 Task: Add Sprouts Organic Garlic Salt to the cart.
Action: Mouse moved to (17, 99)
Screenshot: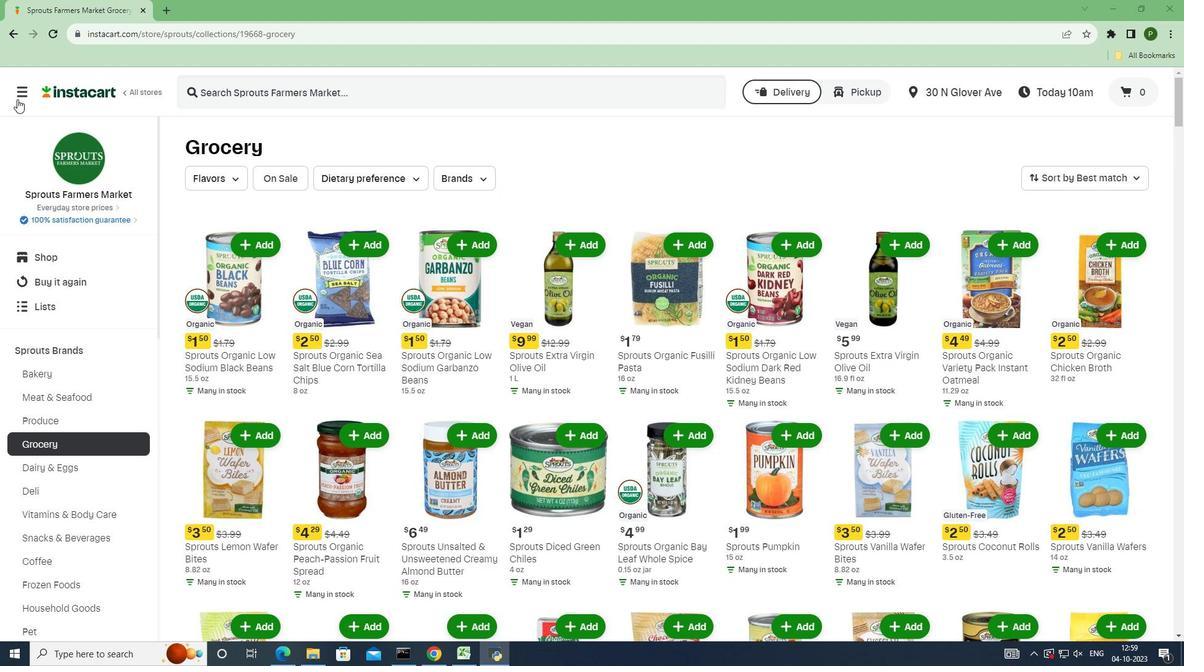 
Action: Mouse pressed left at (17, 99)
Screenshot: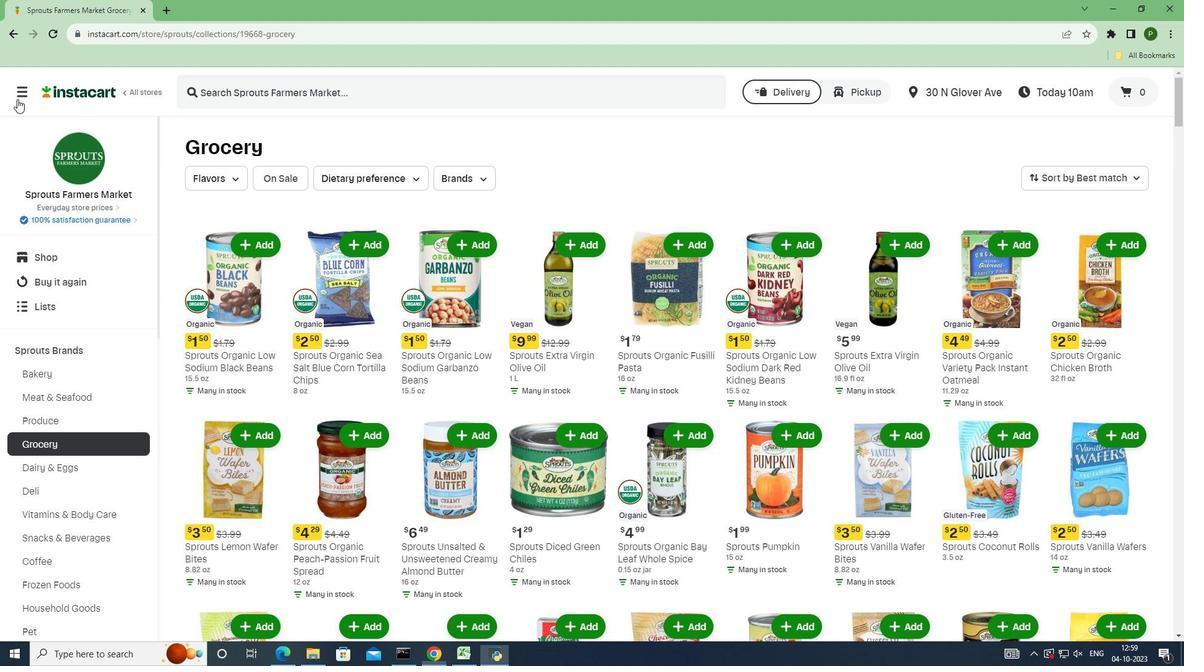 
Action: Mouse moved to (32, 350)
Screenshot: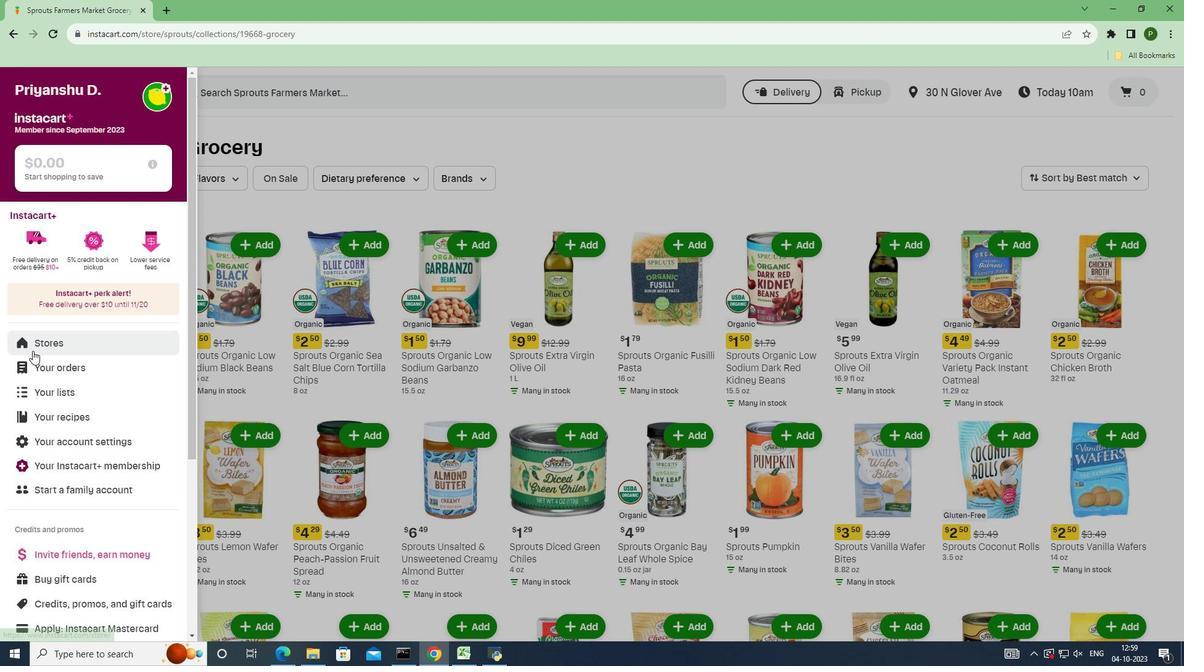 
Action: Mouse pressed left at (32, 350)
Screenshot: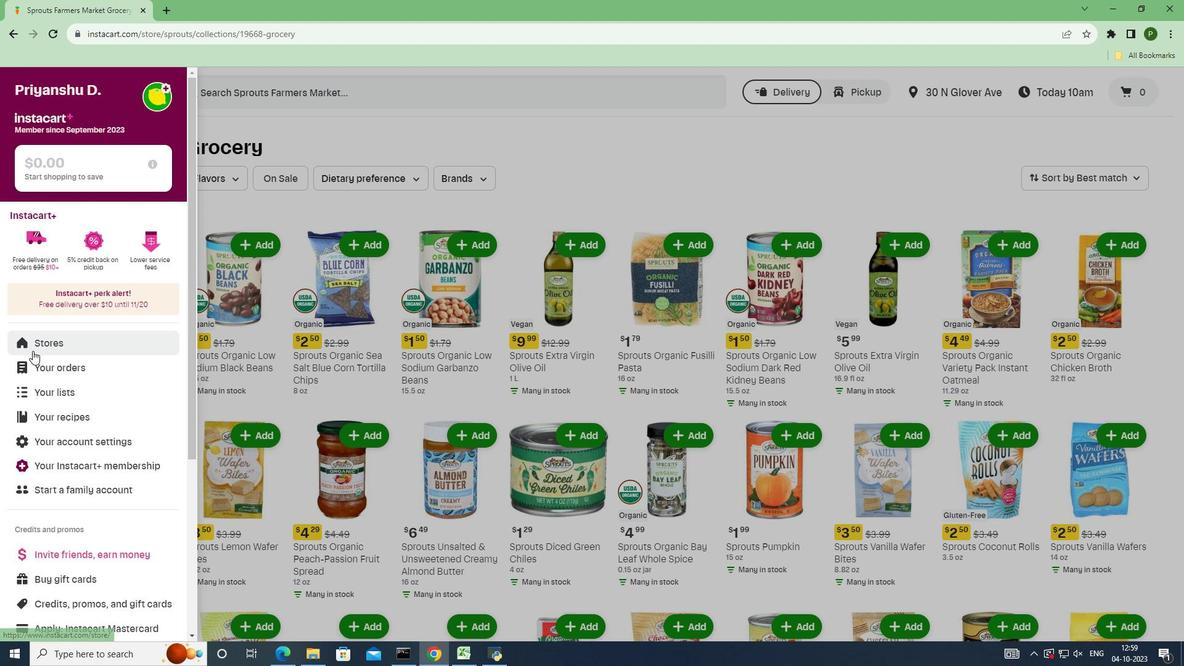 
Action: Mouse moved to (289, 146)
Screenshot: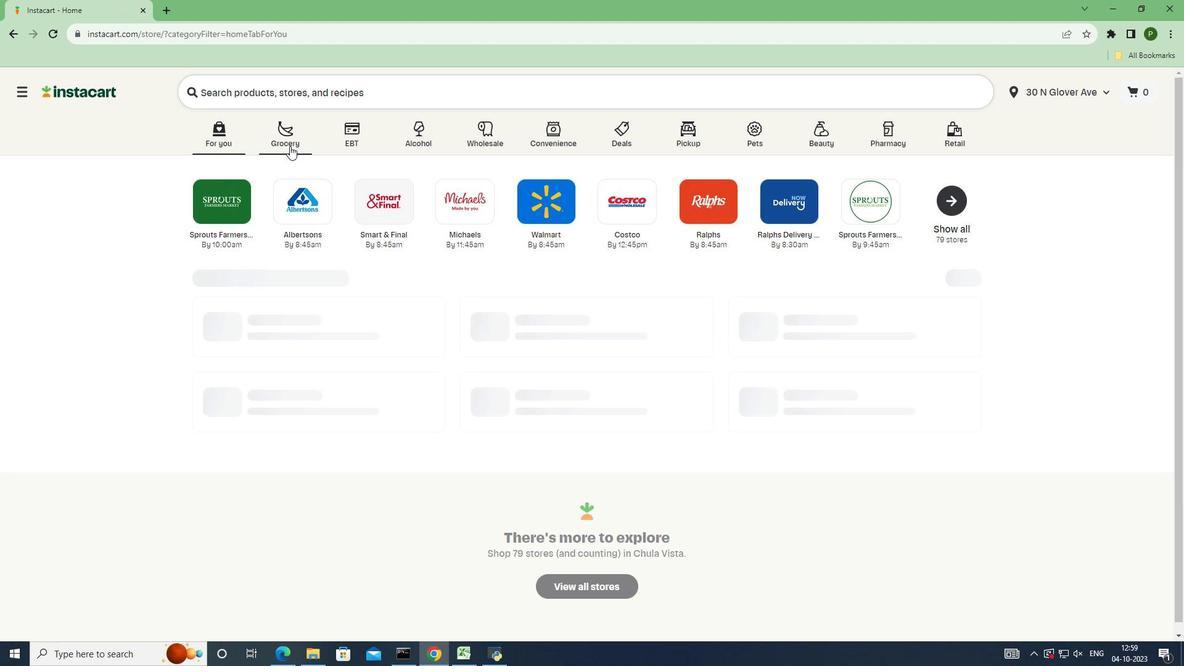 
Action: Mouse pressed left at (289, 146)
Screenshot: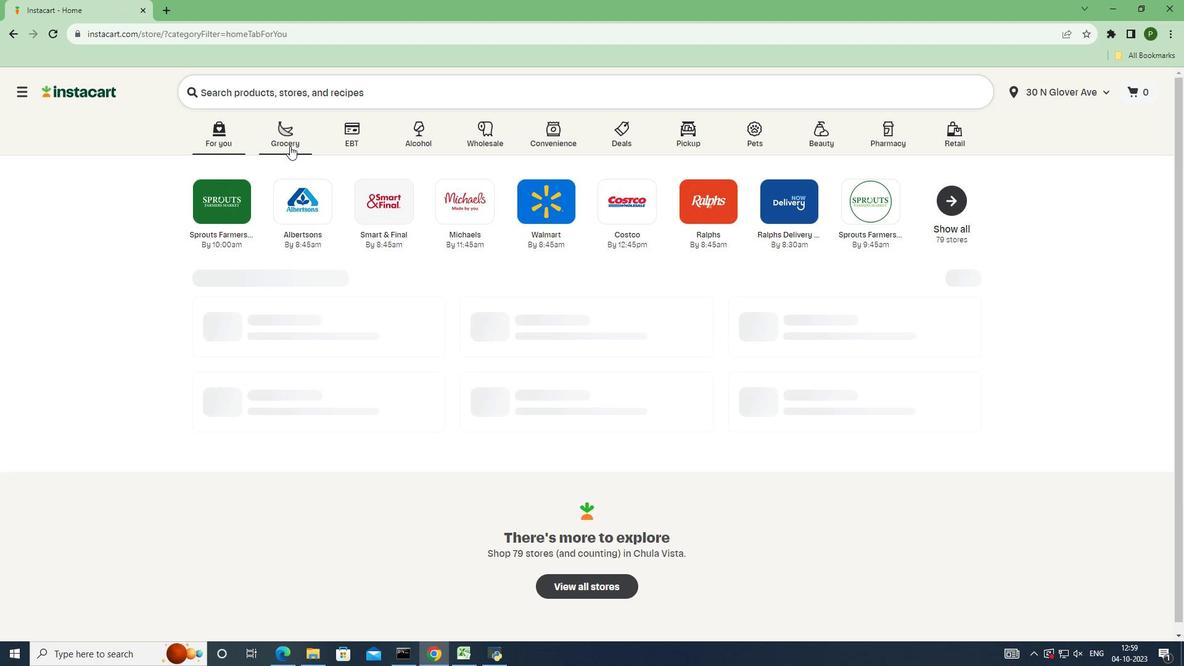 
Action: Mouse moved to (748, 288)
Screenshot: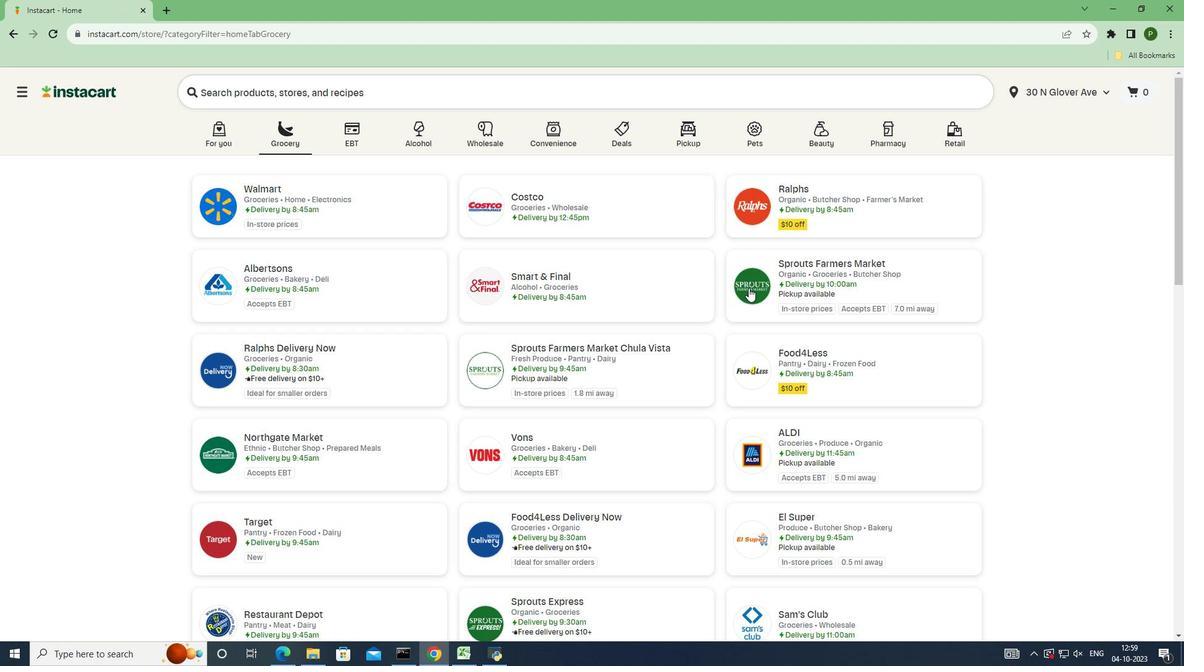
Action: Mouse pressed left at (748, 288)
Screenshot: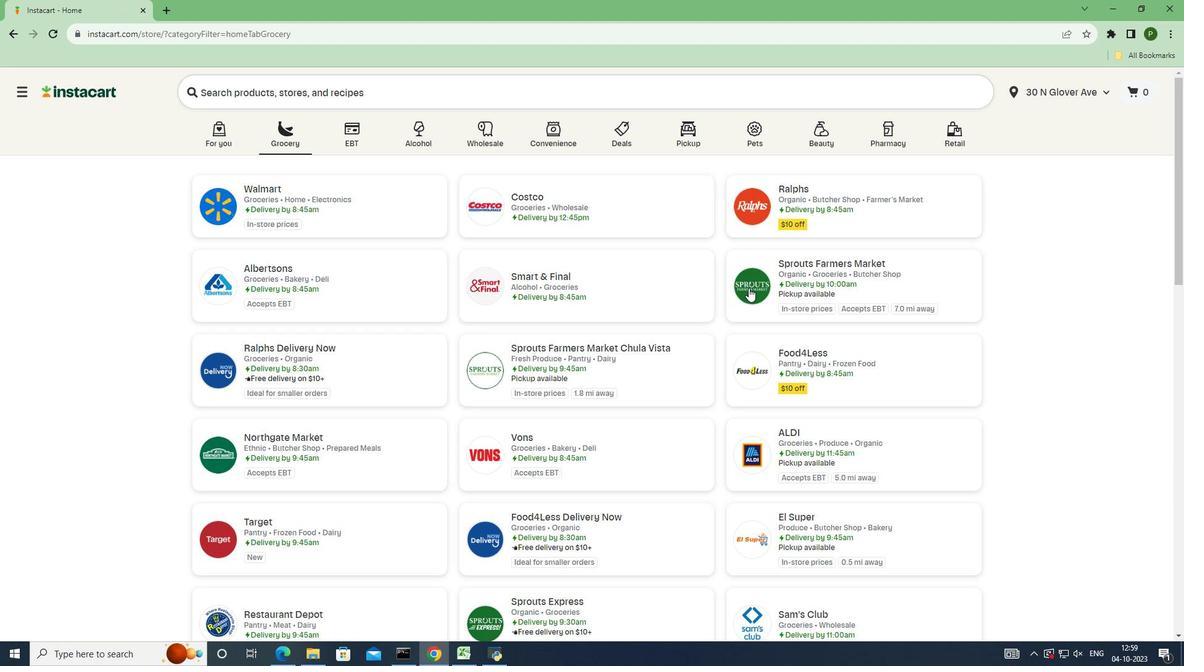 
Action: Mouse moved to (99, 351)
Screenshot: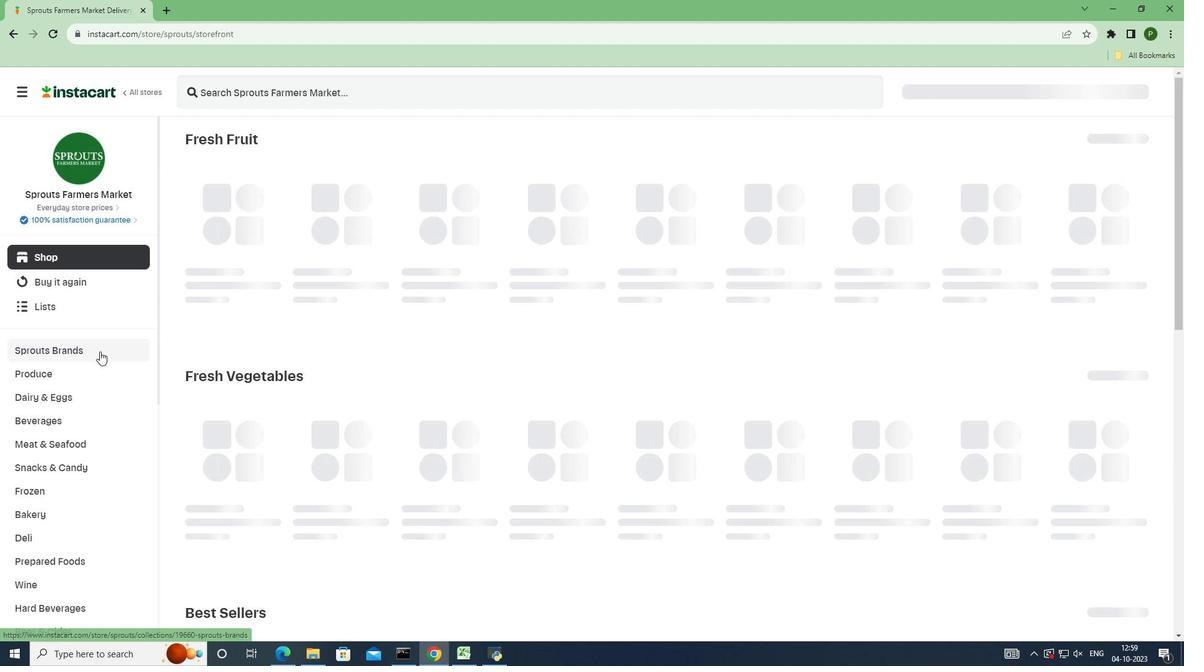 
Action: Mouse pressed left at (99, 351)
Screenshot: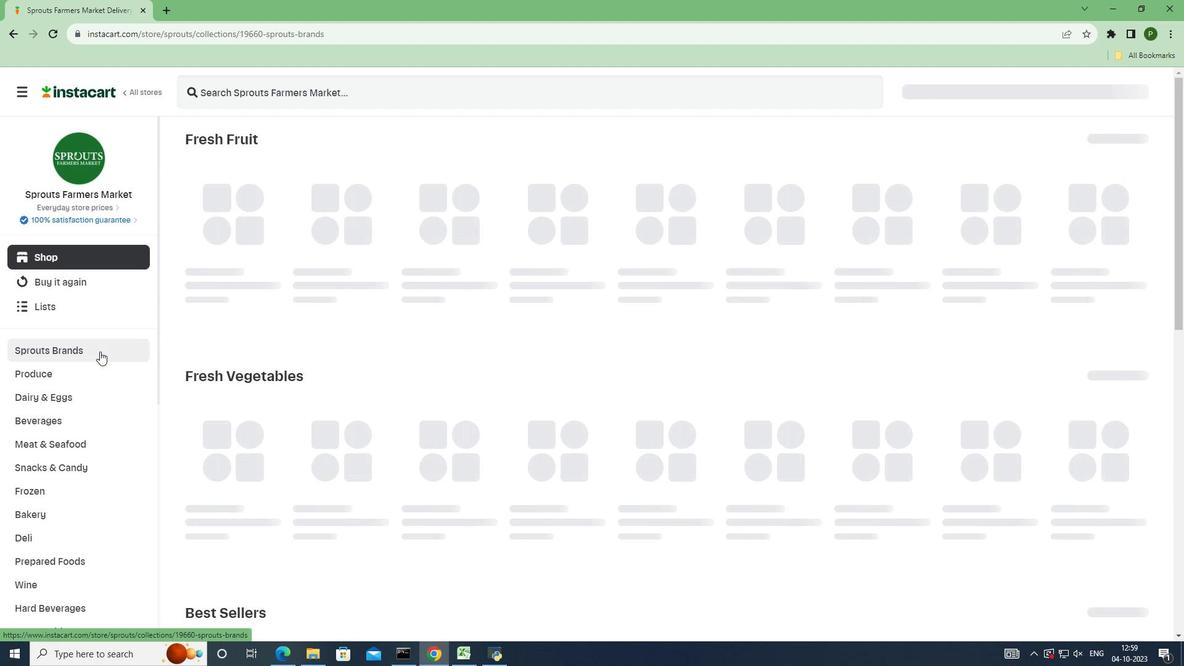 
Action: Mouse moved to (70, 442)
Screenshot: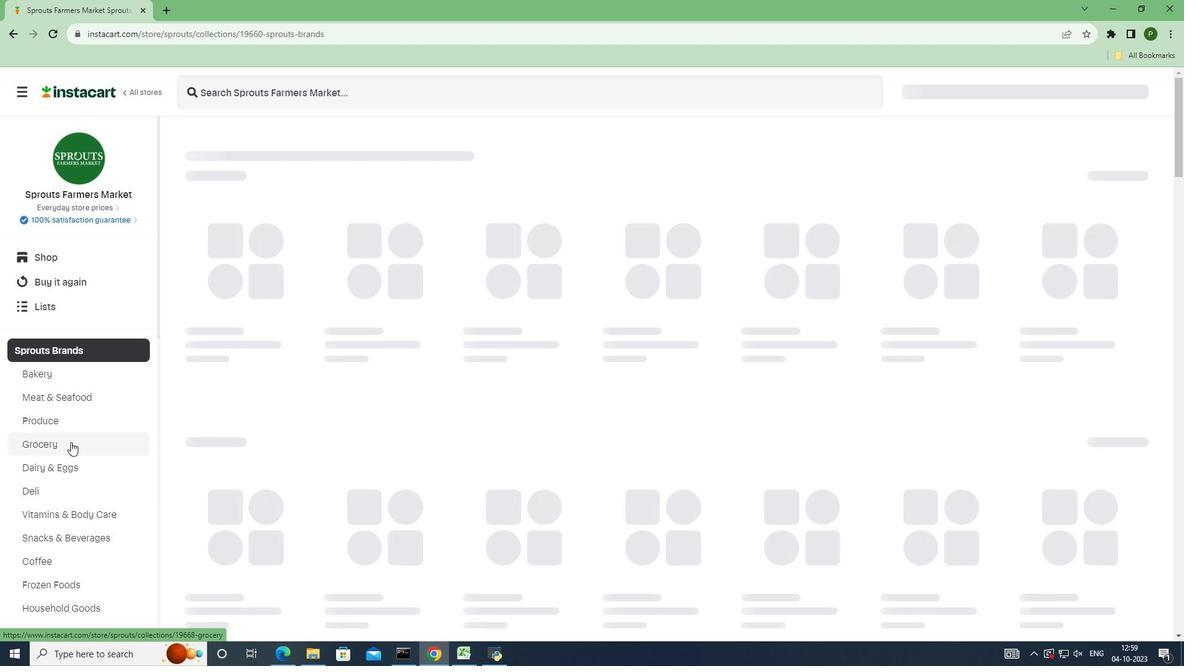 
Action: Mouse pressed left at (70, 442)
Screenshot: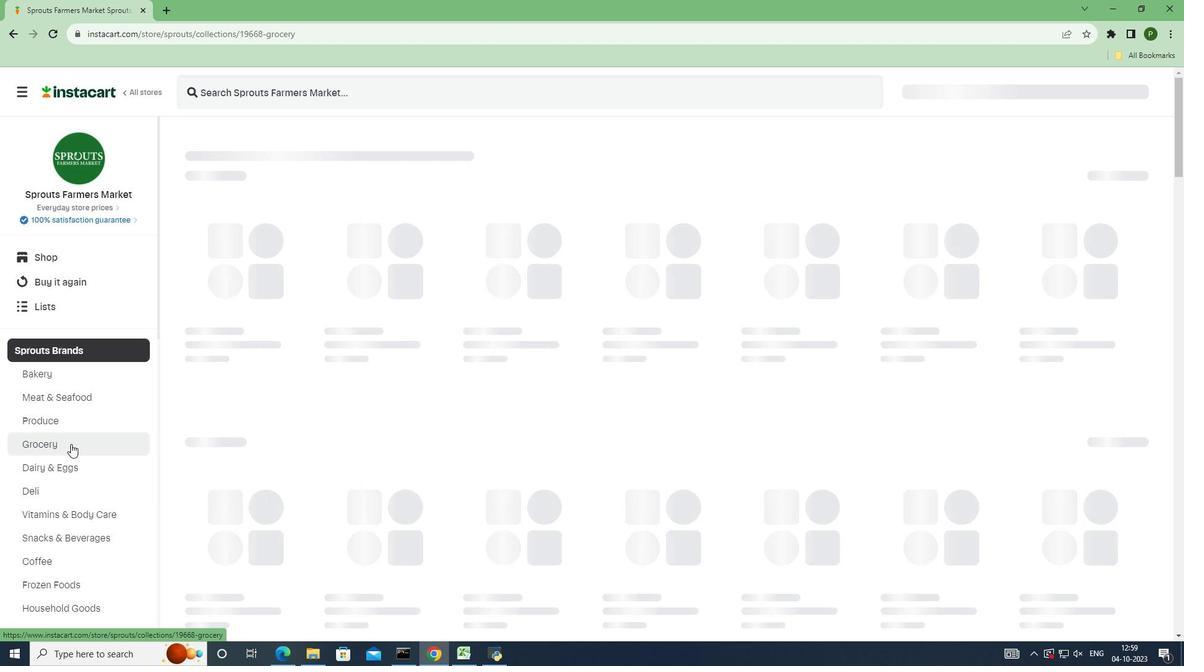 
Action: Mouse moved to (406, 420)
Screenshot: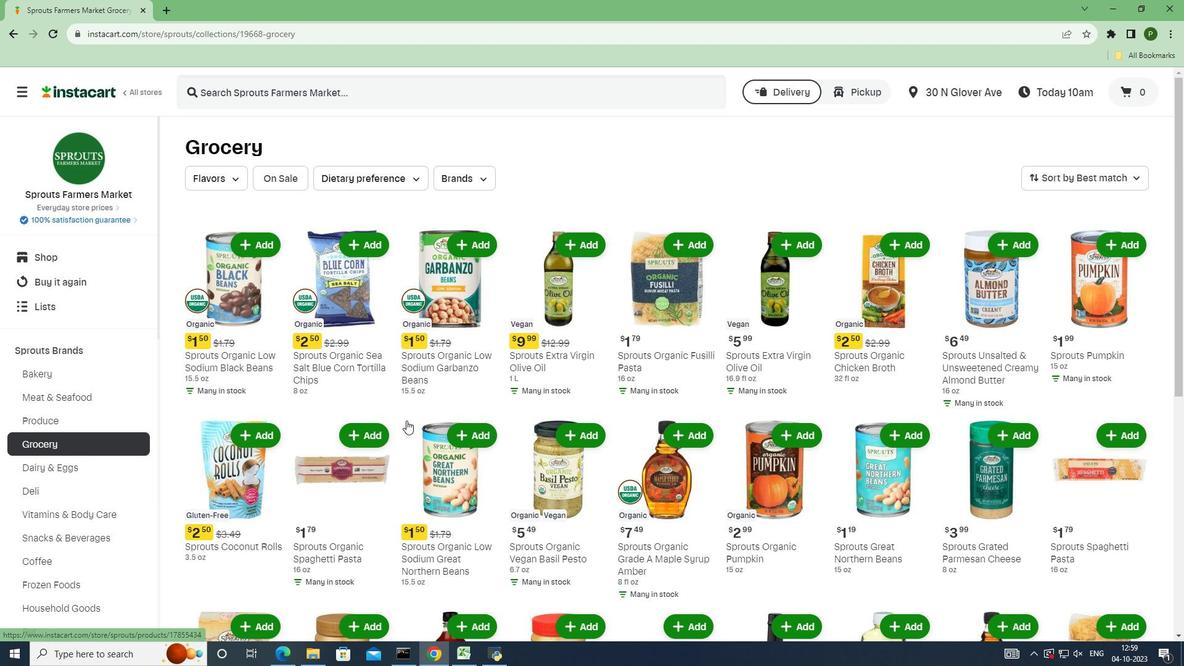 
Action: Mouse scrolled (406, 420) with delta (0, 0)
Screenshot: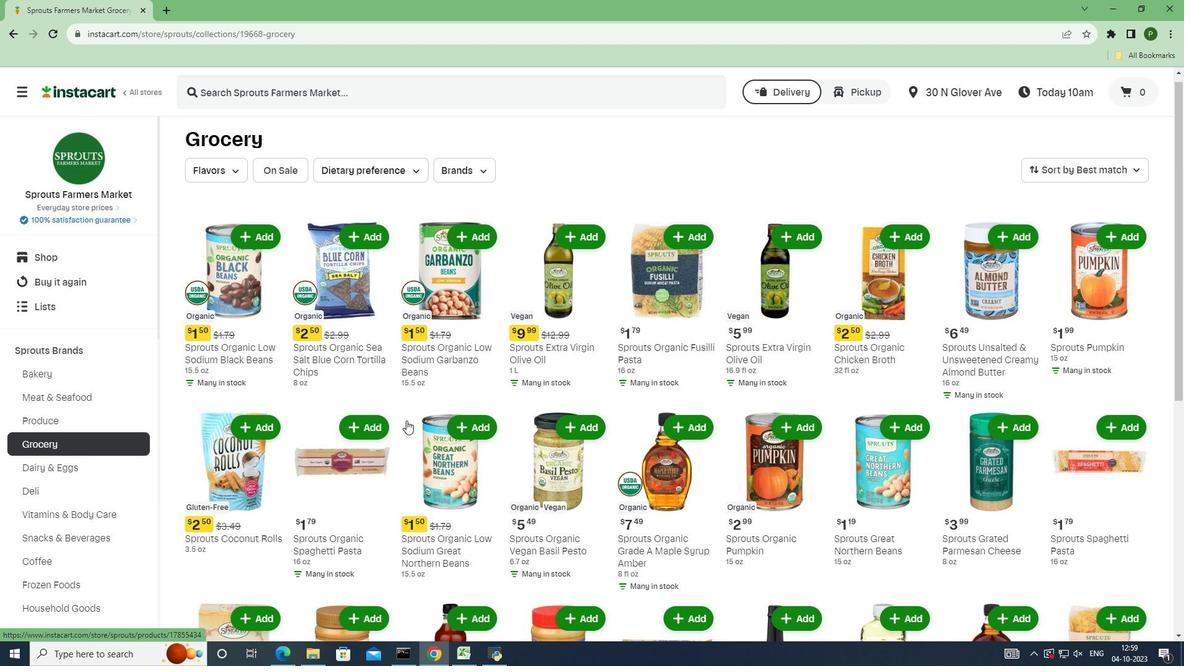 
Action: Mouse scrolled (406, 420) with delta (0, 0)
Screenshot: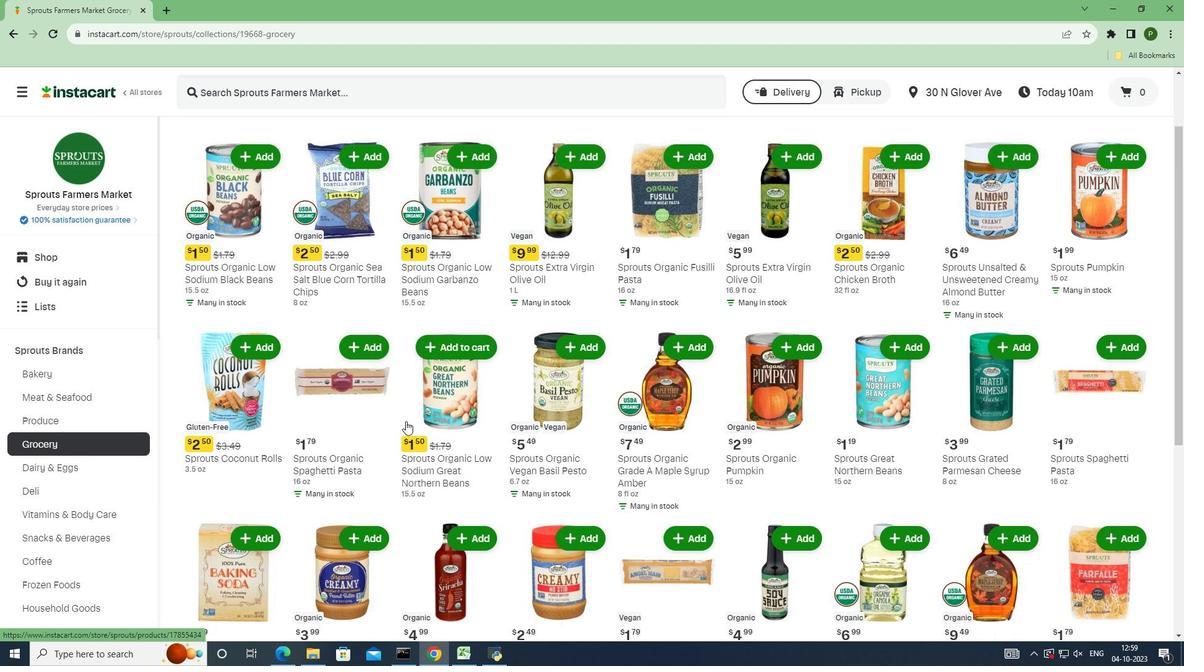 
Action: Mouse moved to (397, 420)
Screenshot: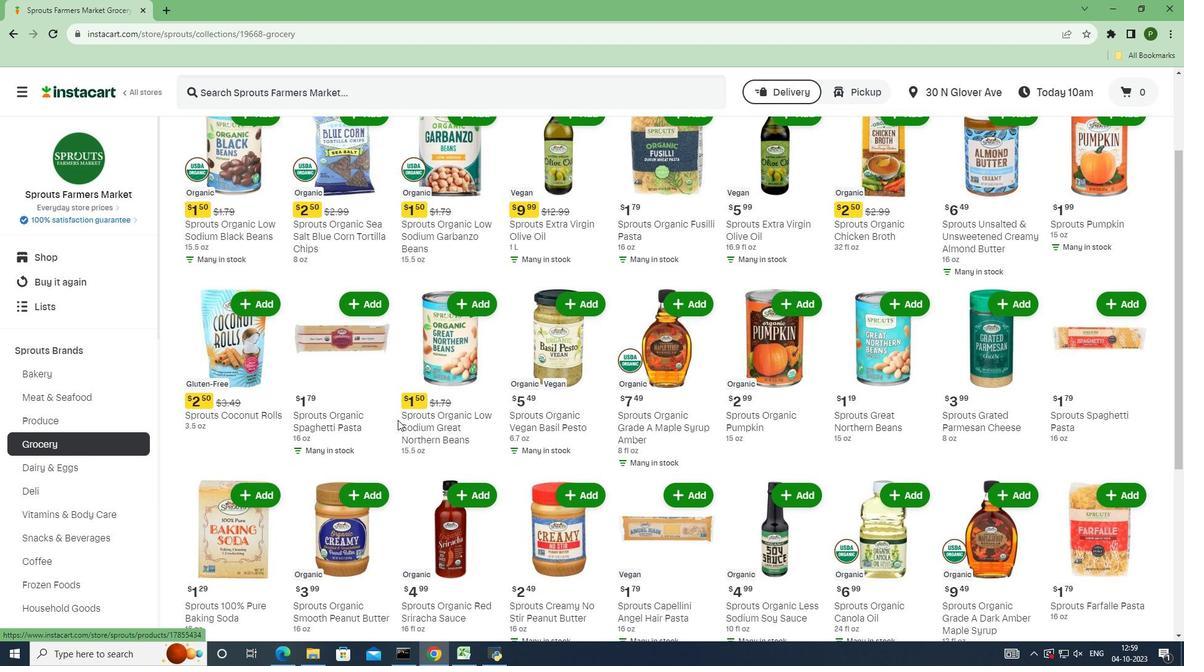
Action: Mouse scrolled (397, 419) with delta (0, 0)
Screenshot: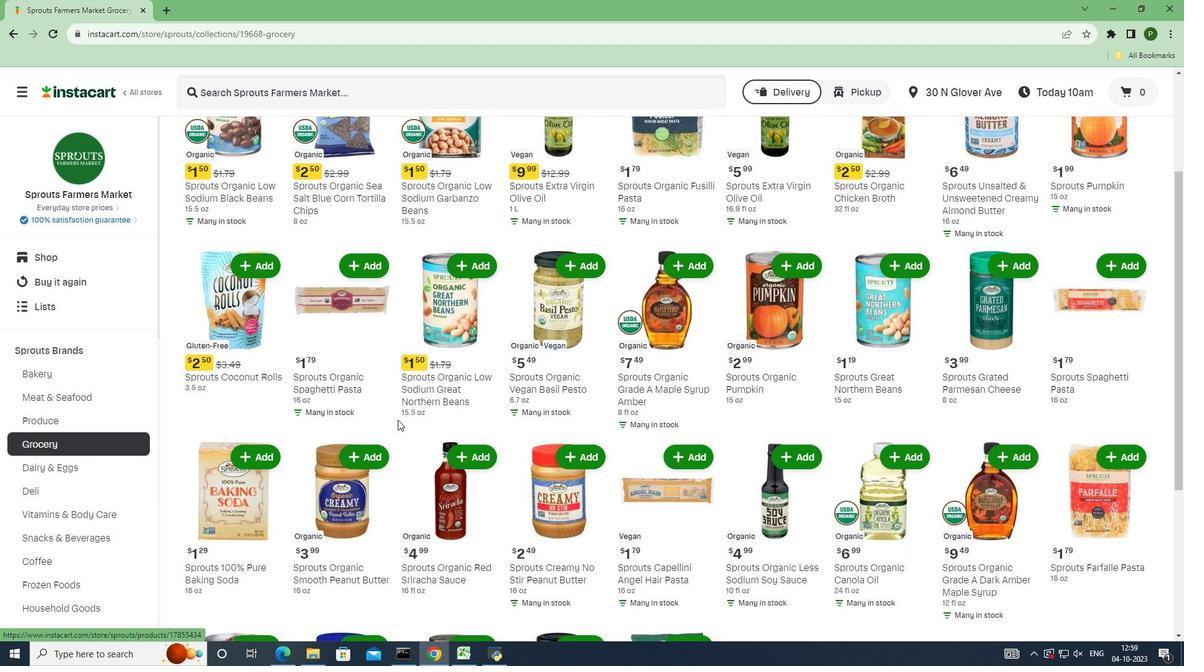 
Action: Mouse scrolled (397, 419) with delta (0, 0)
Screenshot: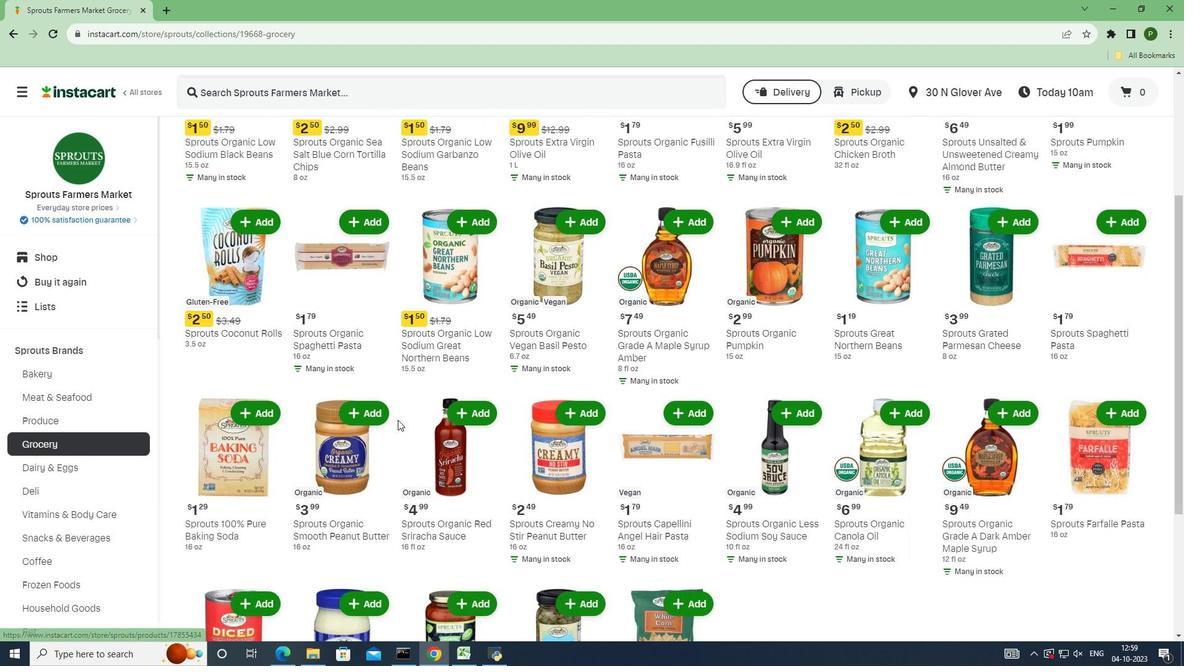 
Action: Mouse scrolled (397, 419) with delta (0, 0)
Screenshot: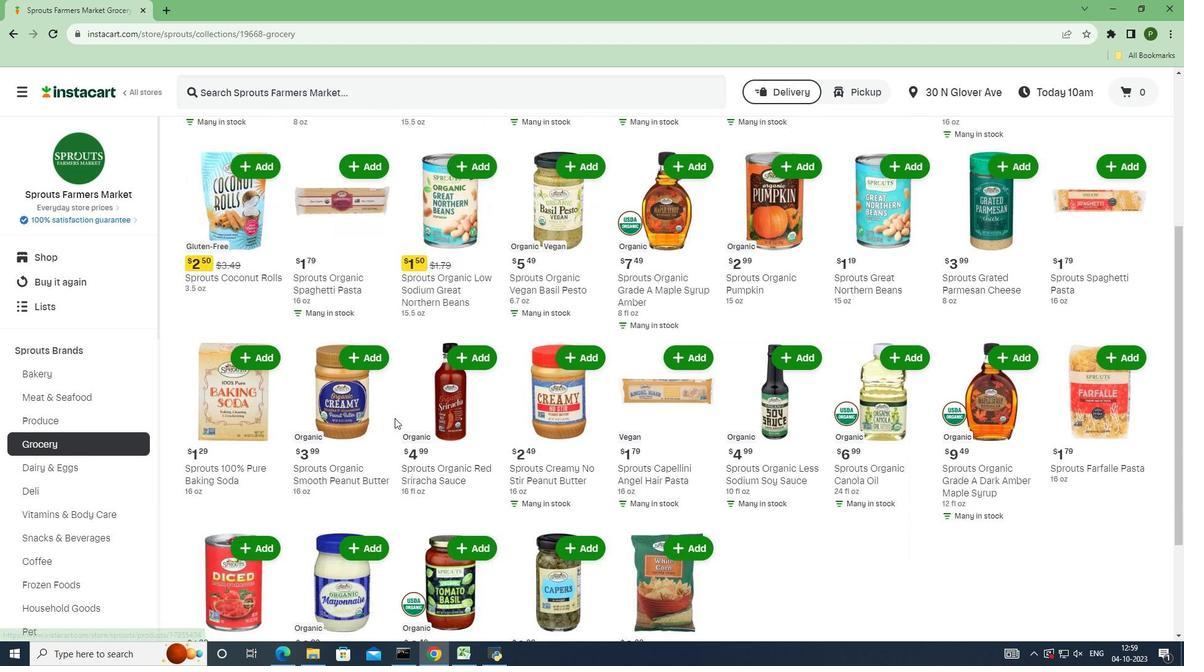 
Action: Mouse moved to (392, 416)
Screenshot: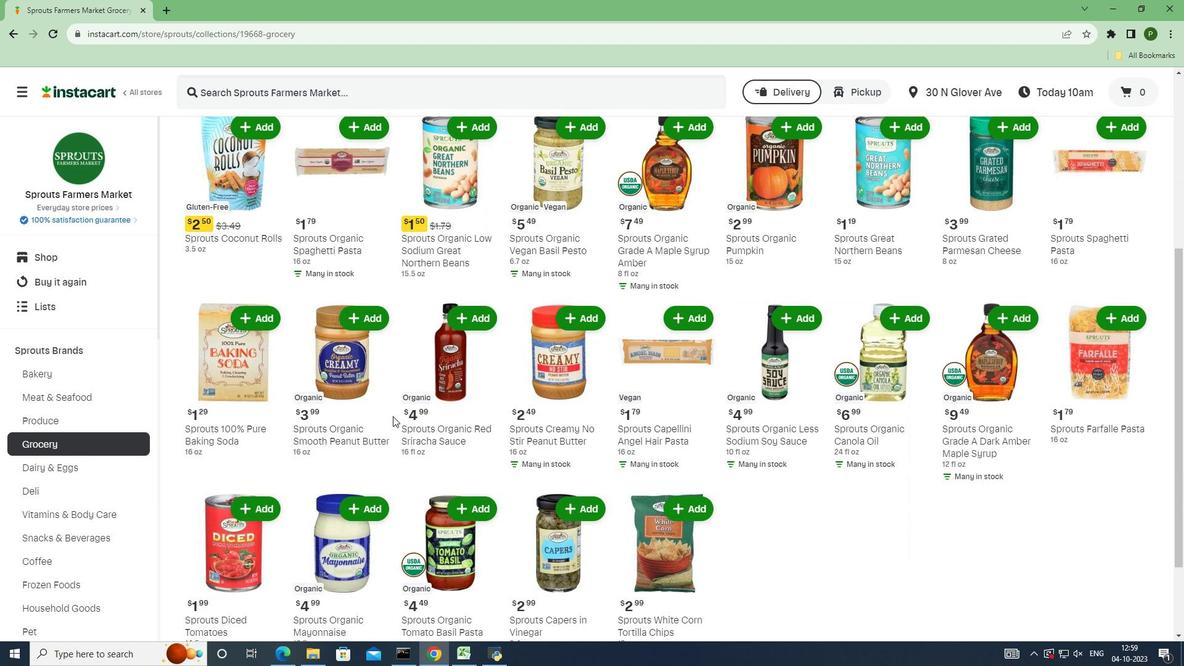 
Action: Mouse scrolled (392, 415) with delta (0, 0)
Screenshot: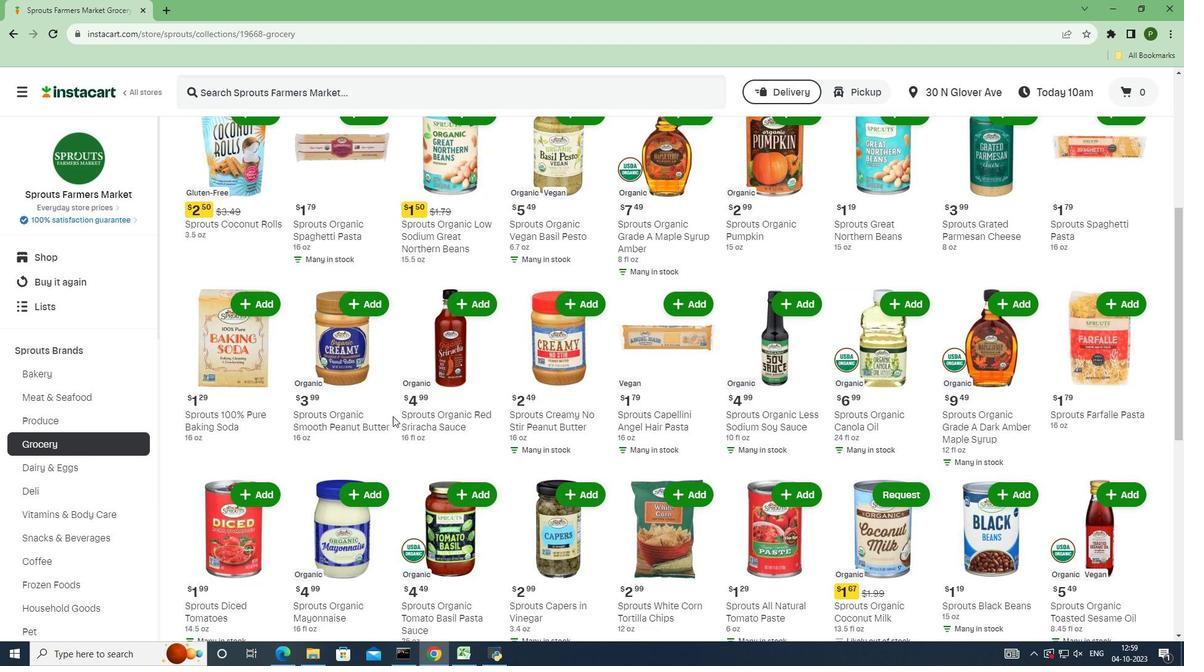 
Action: Mouse scrolled (392, 415) with delta (0, 0)
Screenshot: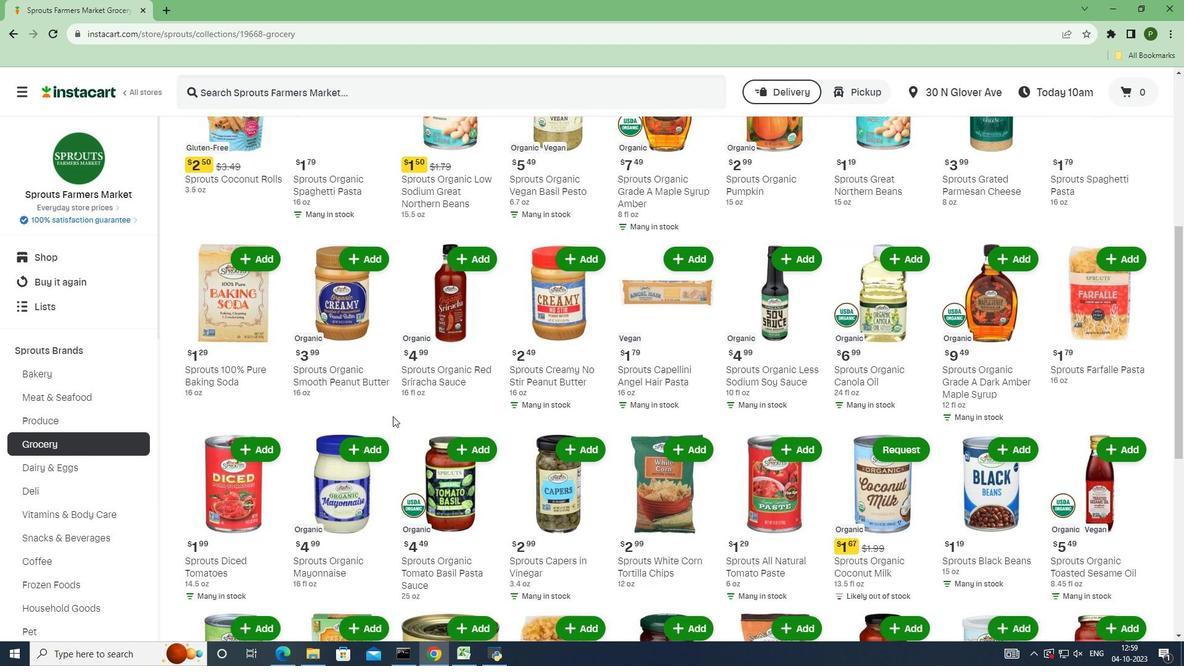 
Action: Mouse scrolled (392, 415) with delta (0, 0)
Screenshot: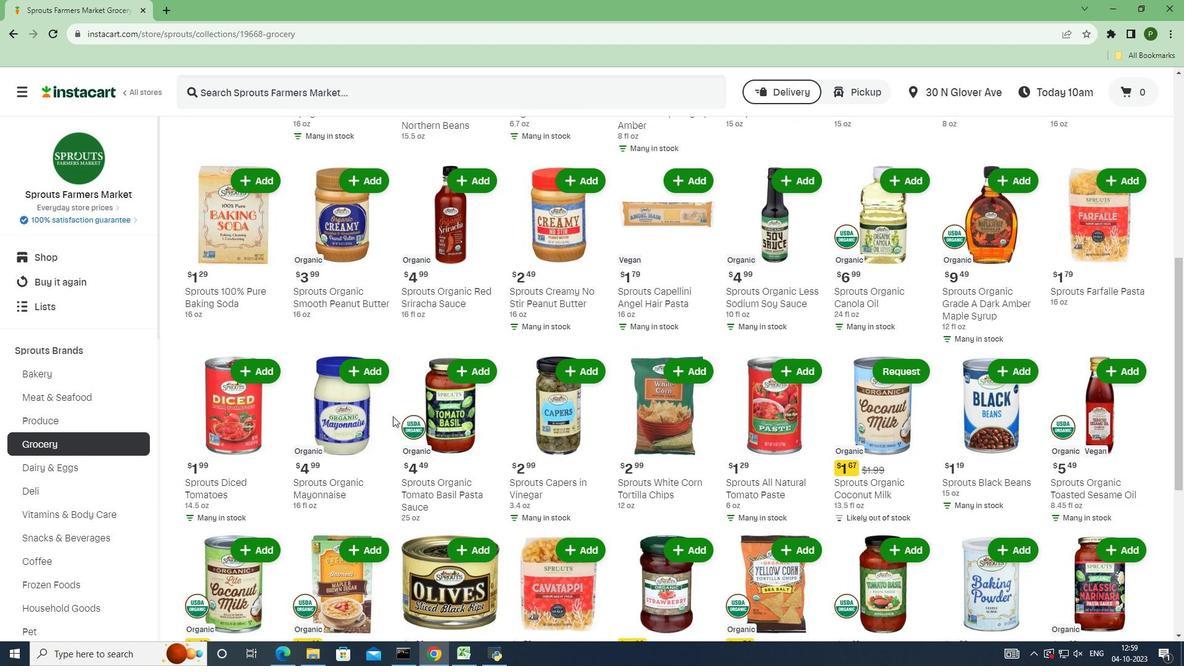 
Action: Mouse scrolled (392, 415) with delta (0, 0)
Screenshot: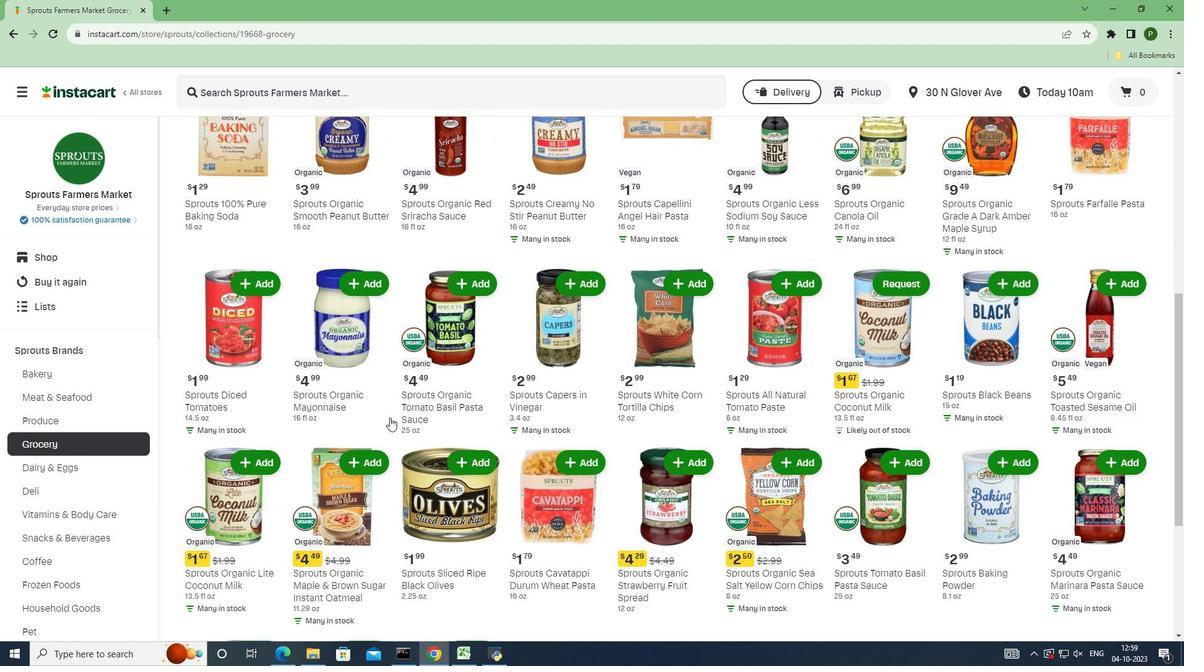 
Action: Mouse moved to (389, 417)
Screenshot: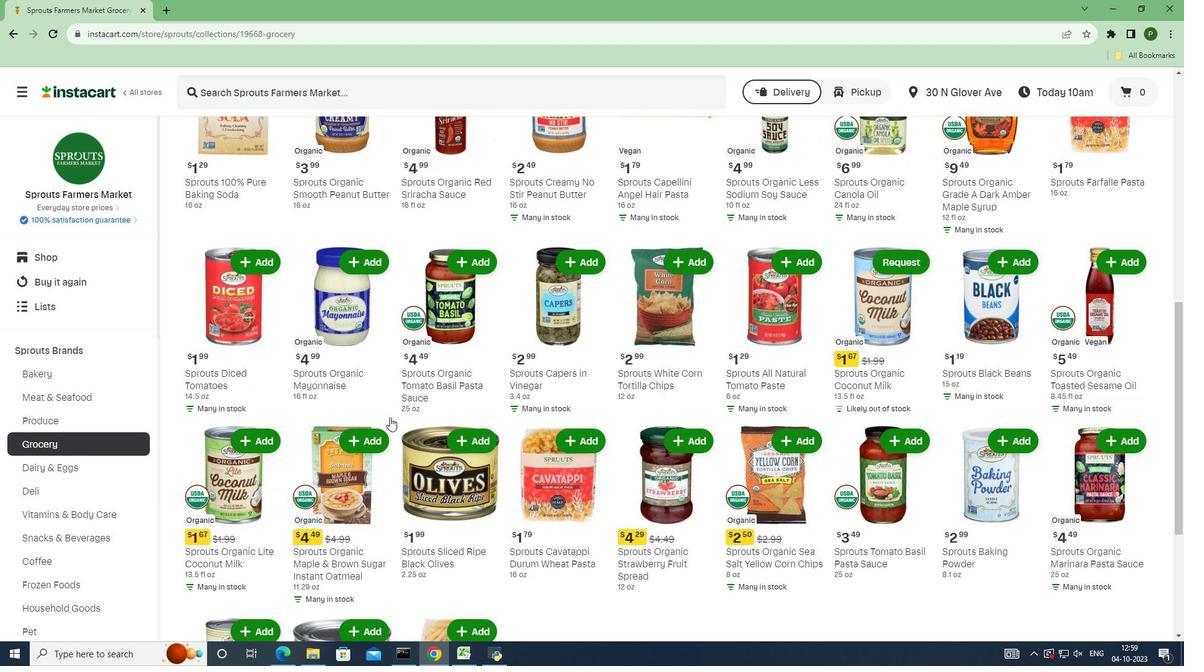 
Action: Mouse scrolled (389, 416) with delta (0, 0)
Screenshot: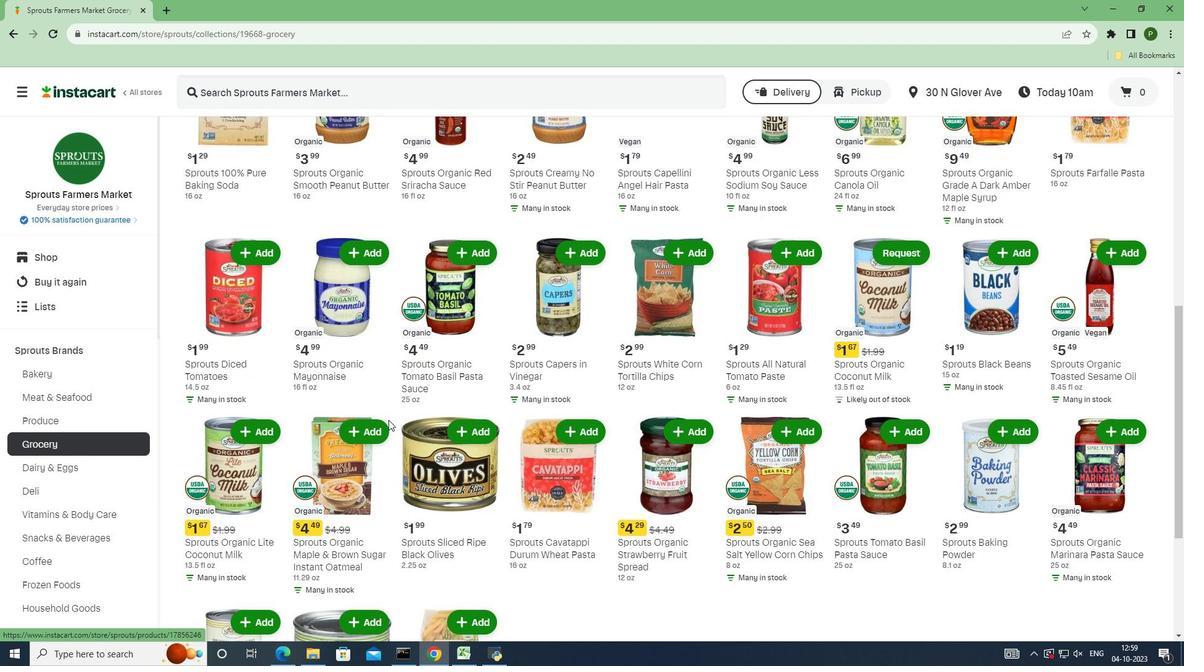 
Action: Mouse scrolled (389, 416) with delta (0, 0)
Screenshot: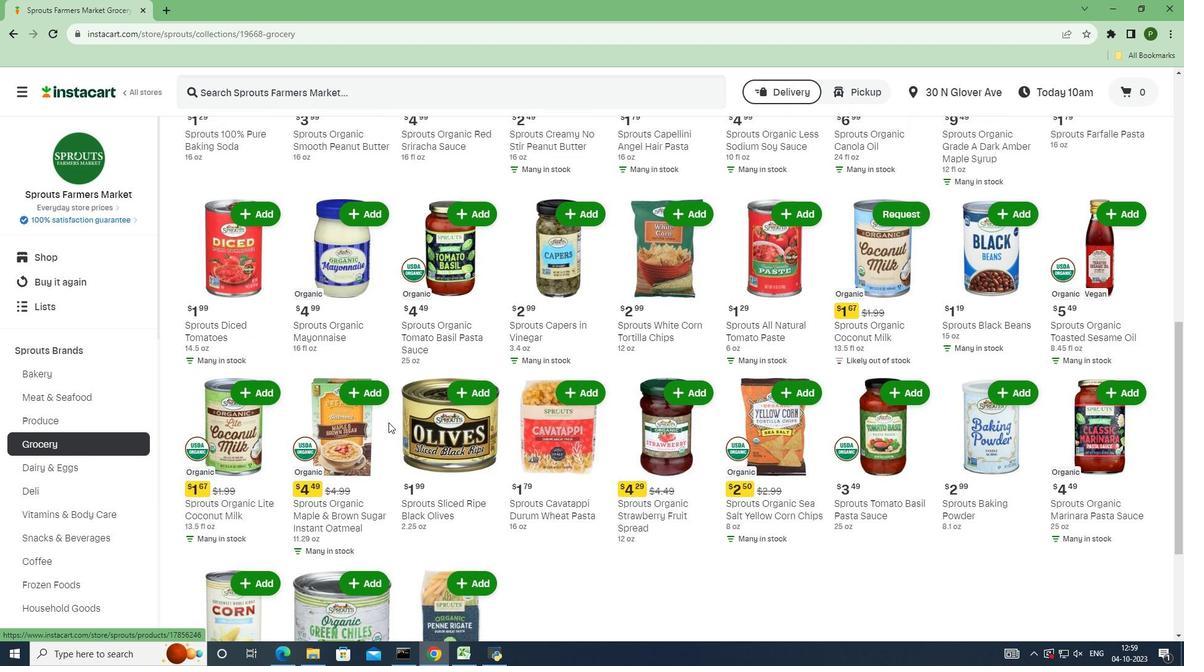 
Action: Mouse moved to (388, 427)
Screenshot: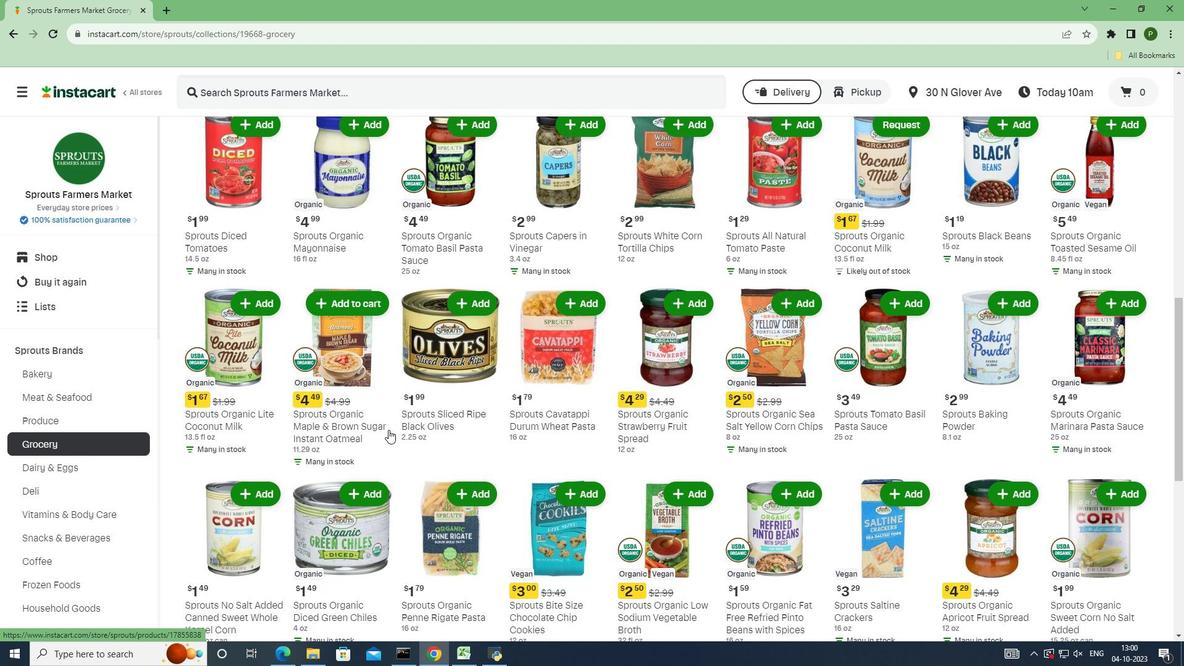
Action: Mouse scrolled (388, 426) with delta (0, 0)
Screenshot: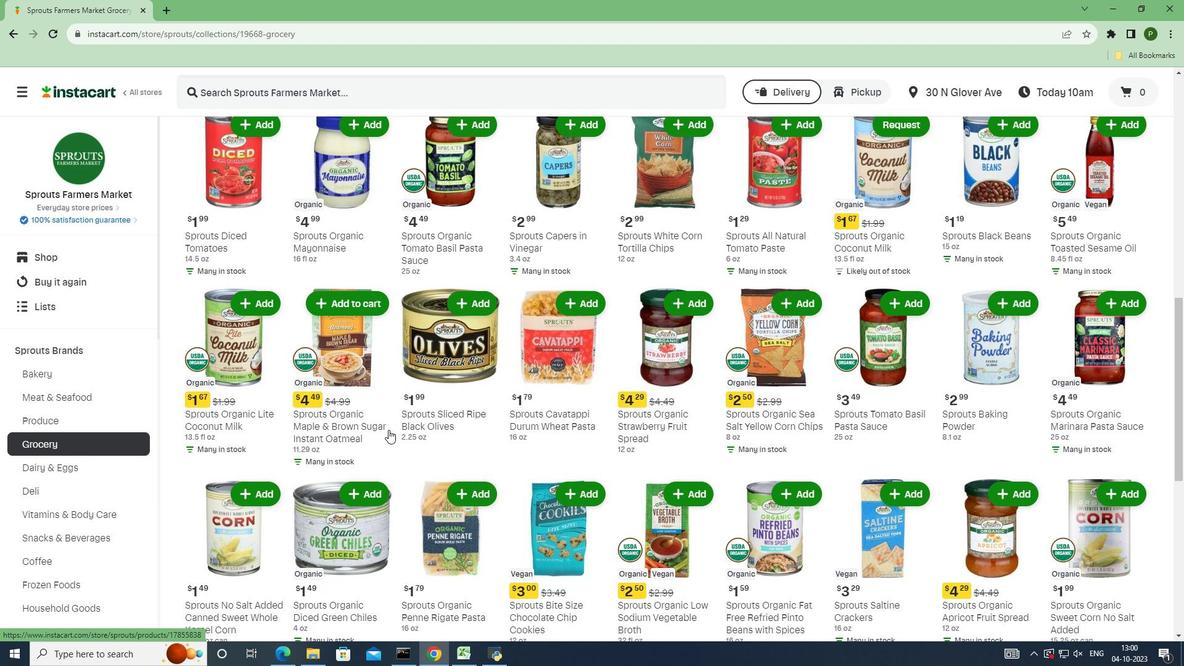 
Action: Mouse moved to (388, 429)
Screenshot: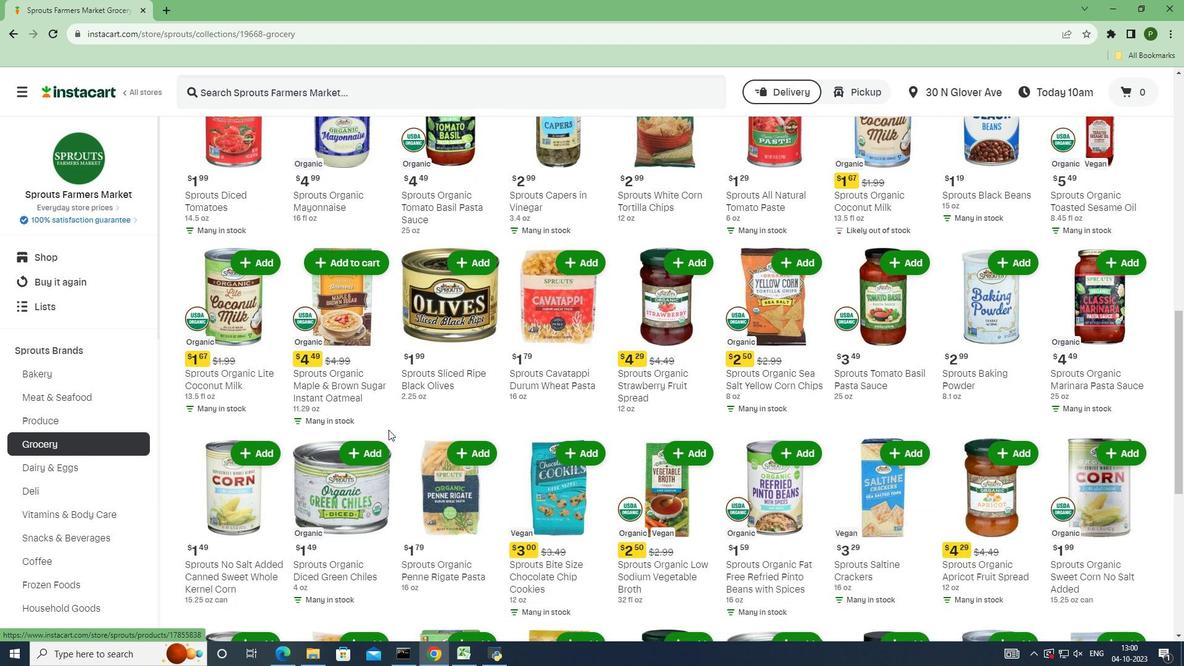 
Action: Mouse scrolled (388, 429) with delta (0, 0)
Screenshot: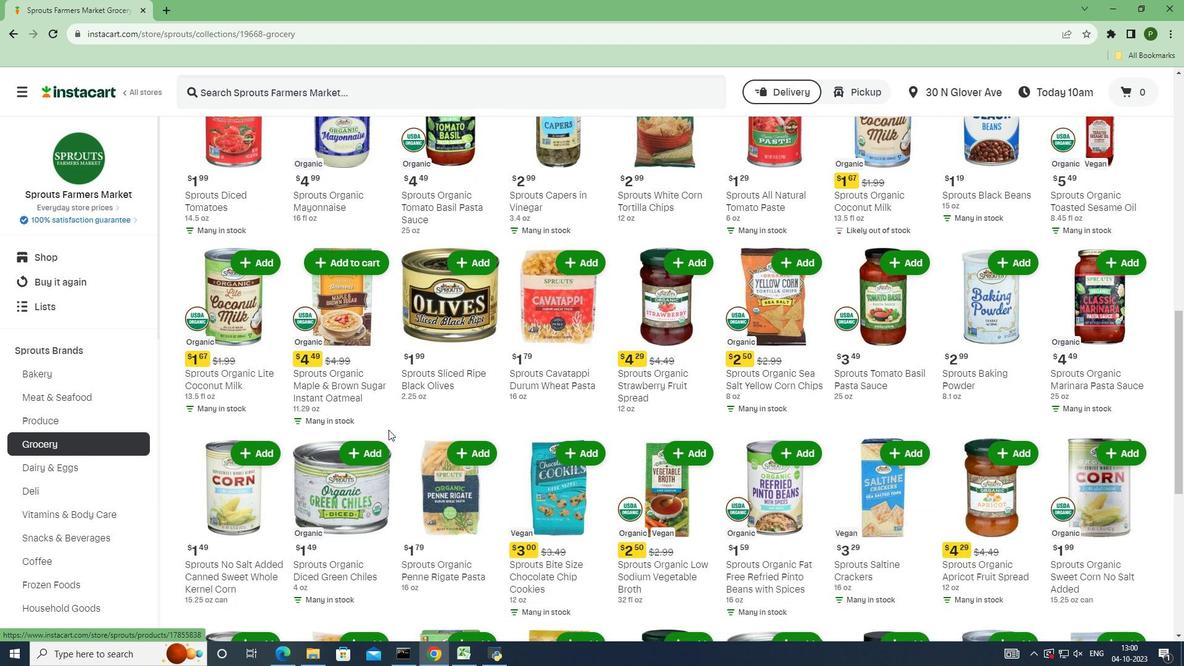 
Action: Mouse scrolled (388, 429) with delta (0, 0)
Screenshot: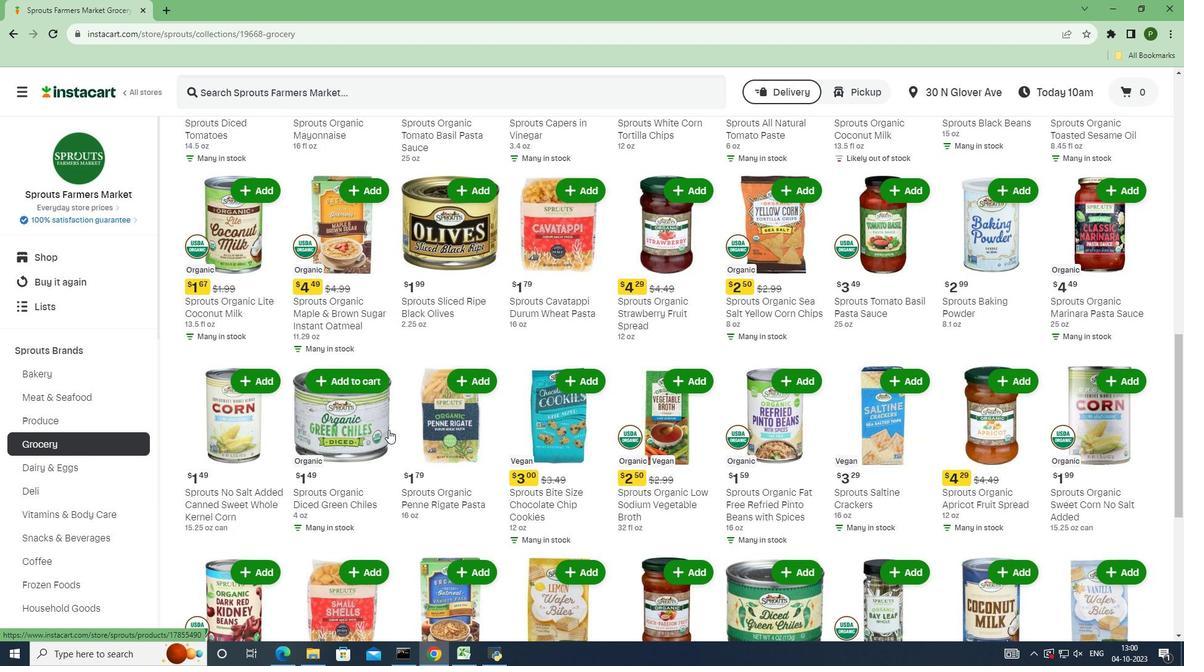 
Action: Mouse scrolled (388, 429) with delta (0, 0)
Screenshot: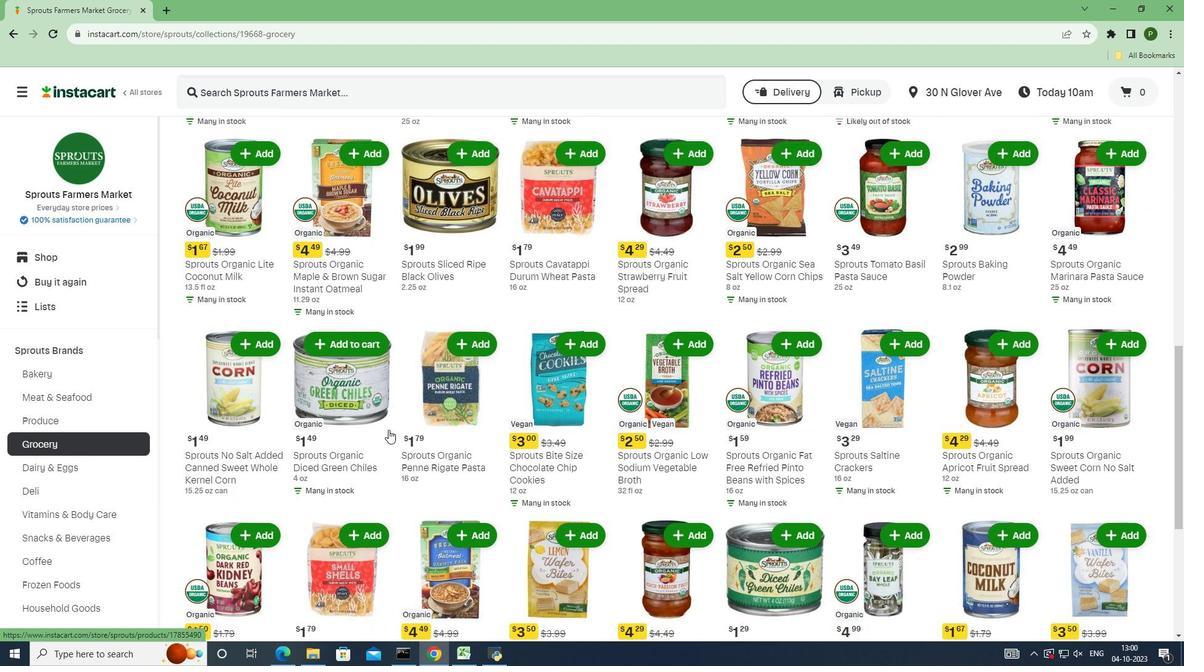 
Action: Mouse scrolled (388, 429) with delta (0, 0)
Screenshot: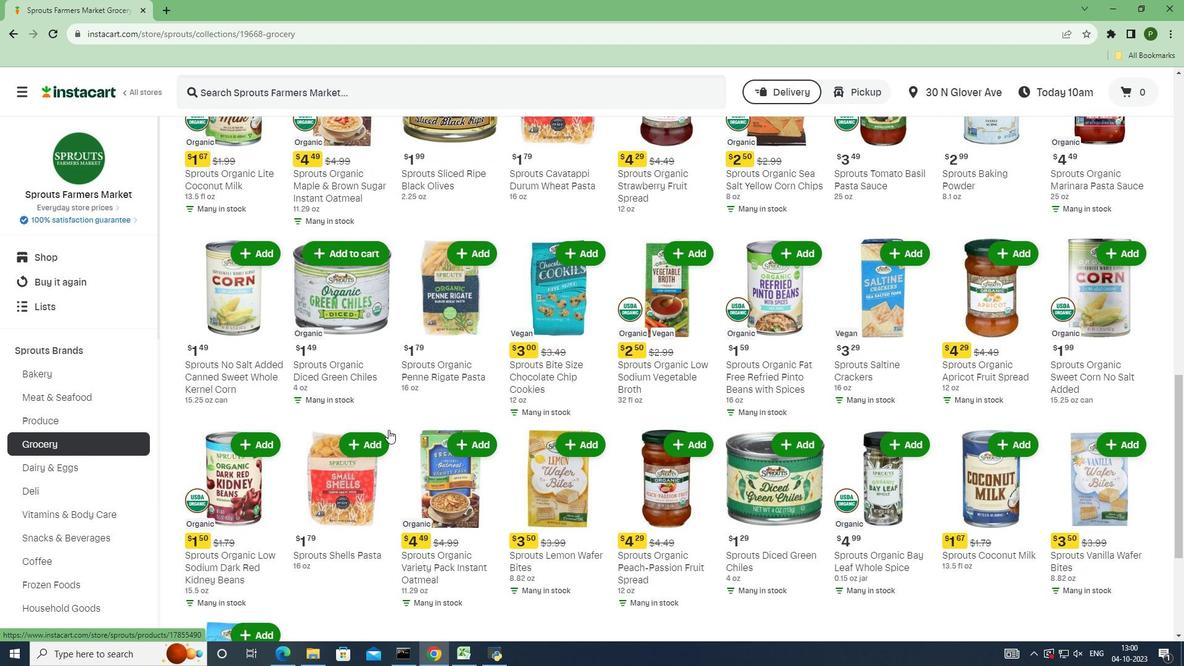 
Action: Mouse scrolled (388, 429) with delta (0, 0)
Screenshot: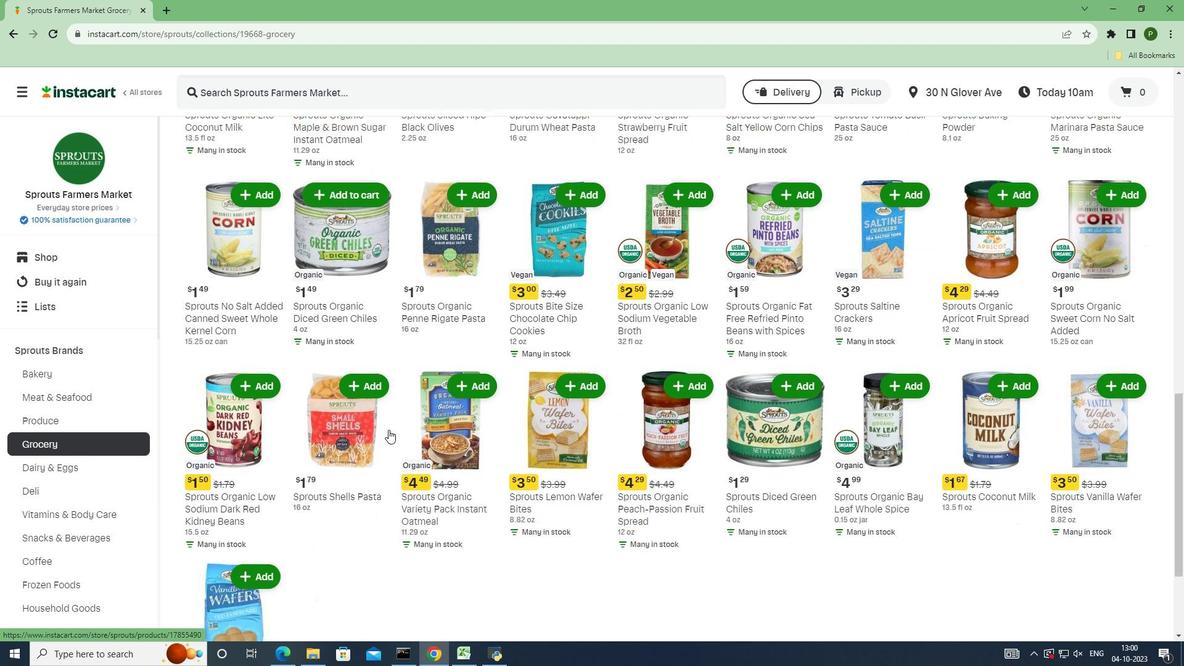 
Action: Mouse moved to (391, 430)
Screenshot: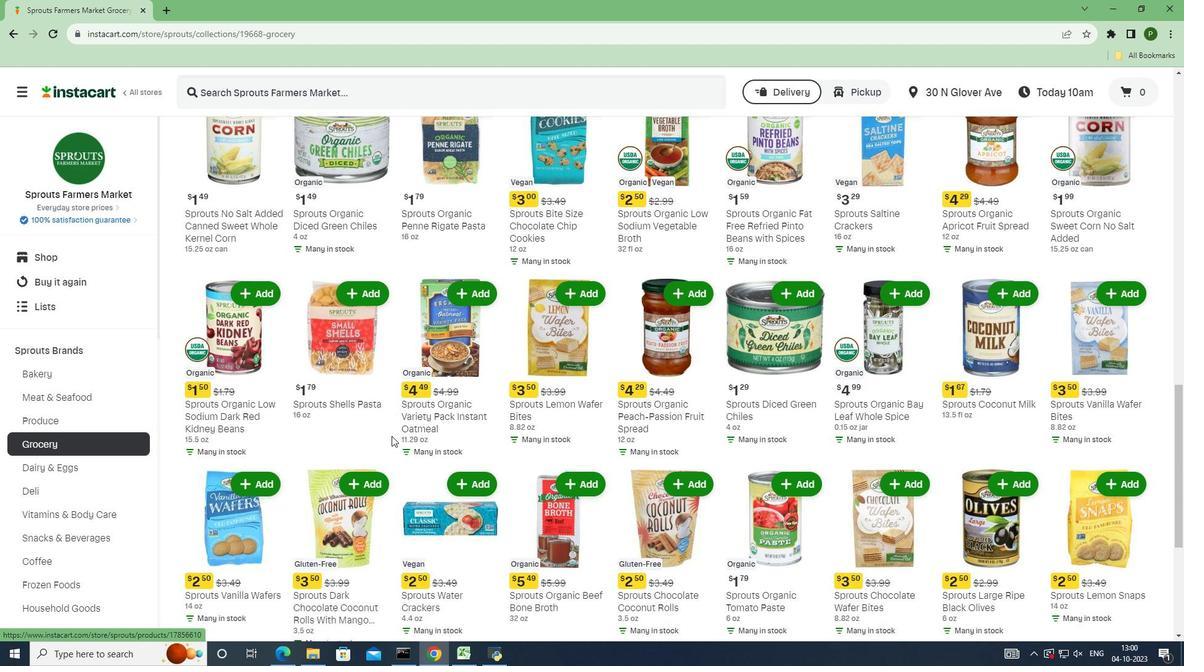 
Action: Mouse scrolled (391, 429) with delta (0, 0)
Screenshot: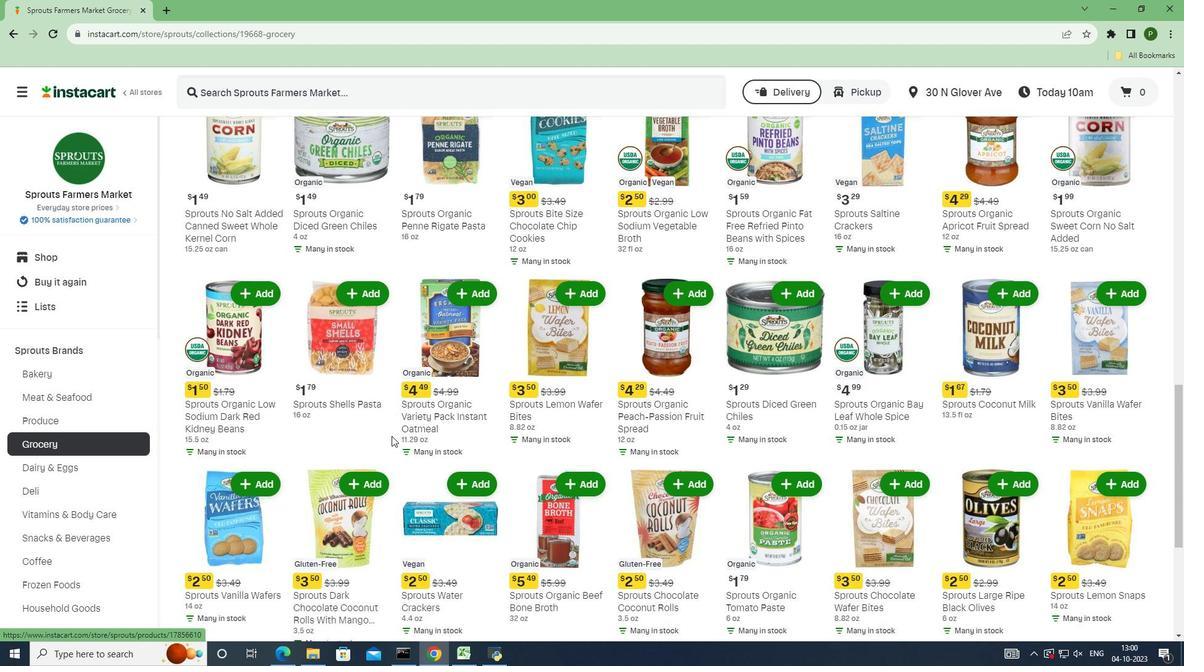 
Action: Mouse moved to (391, 435)
Screenshot: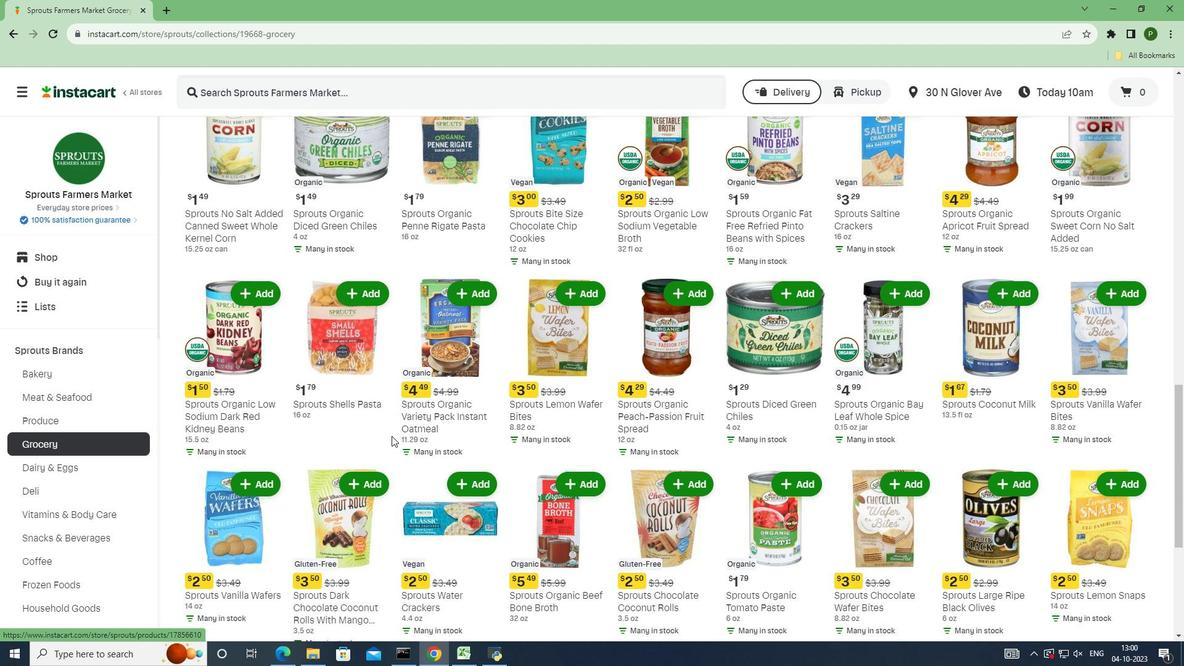 
Action: Mouse scrolled (391, 434) with delta (0, 0)
Screenshot: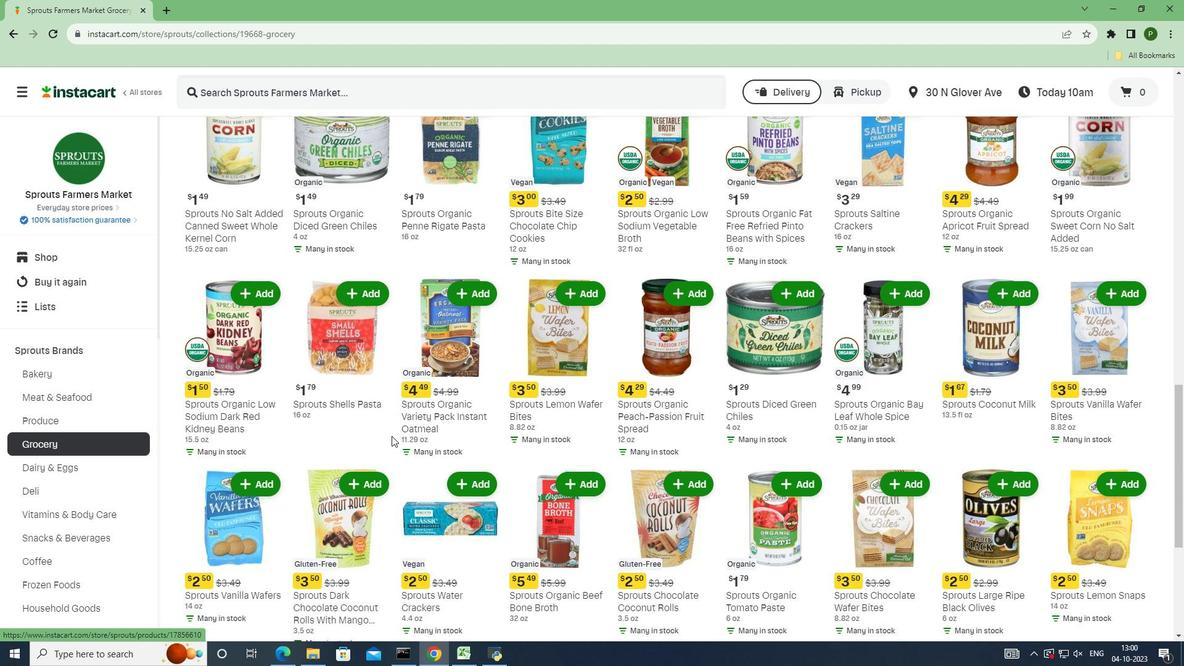 
Action: Mouse moved to (390, 430)
Screenshot: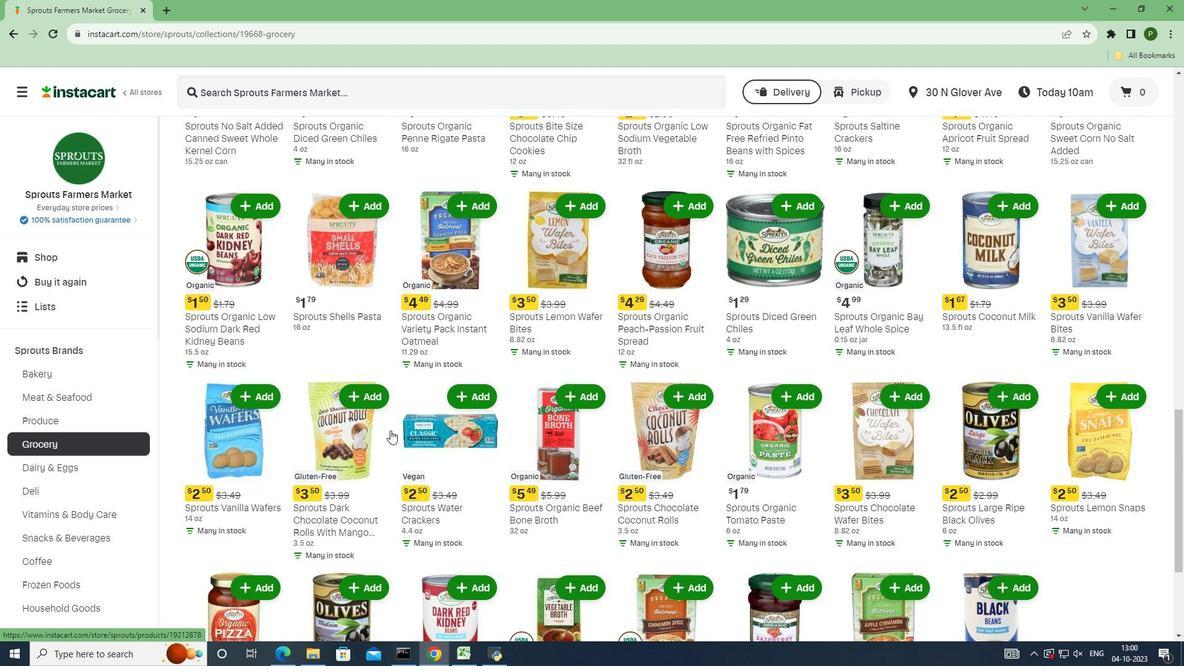 
Action: Mouse scrolled (390, 429) with delta (0, 0)
Screenshot: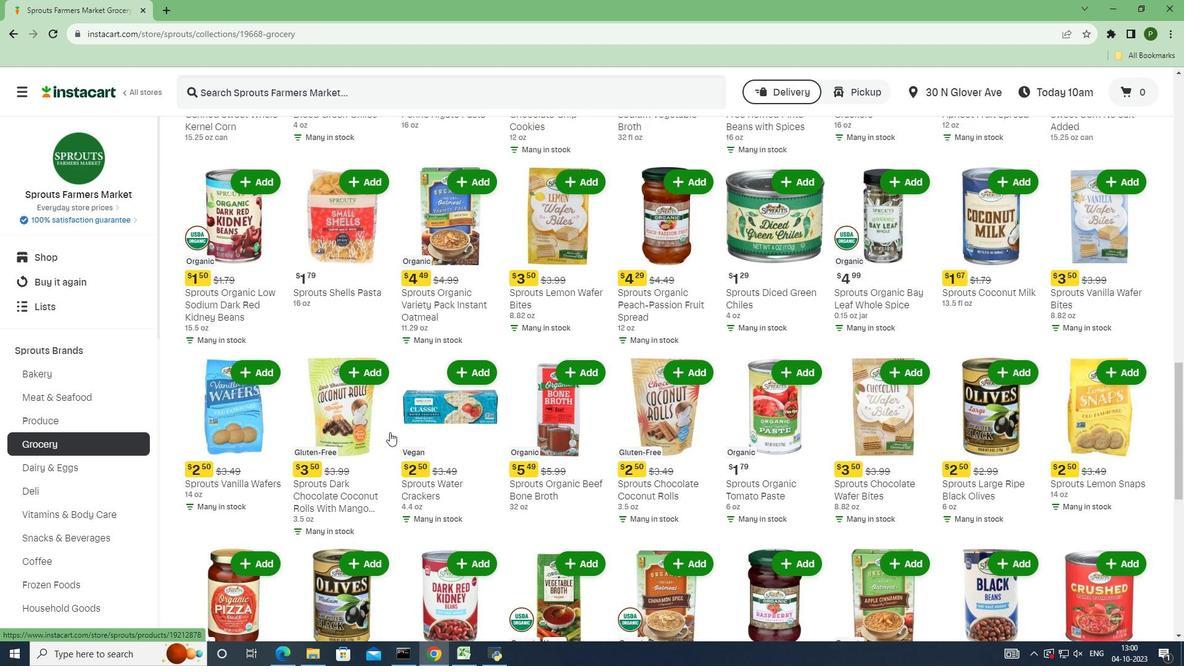 
Action: Mouse scrolled (390, 429) with delta (0, 0)
Screenshot: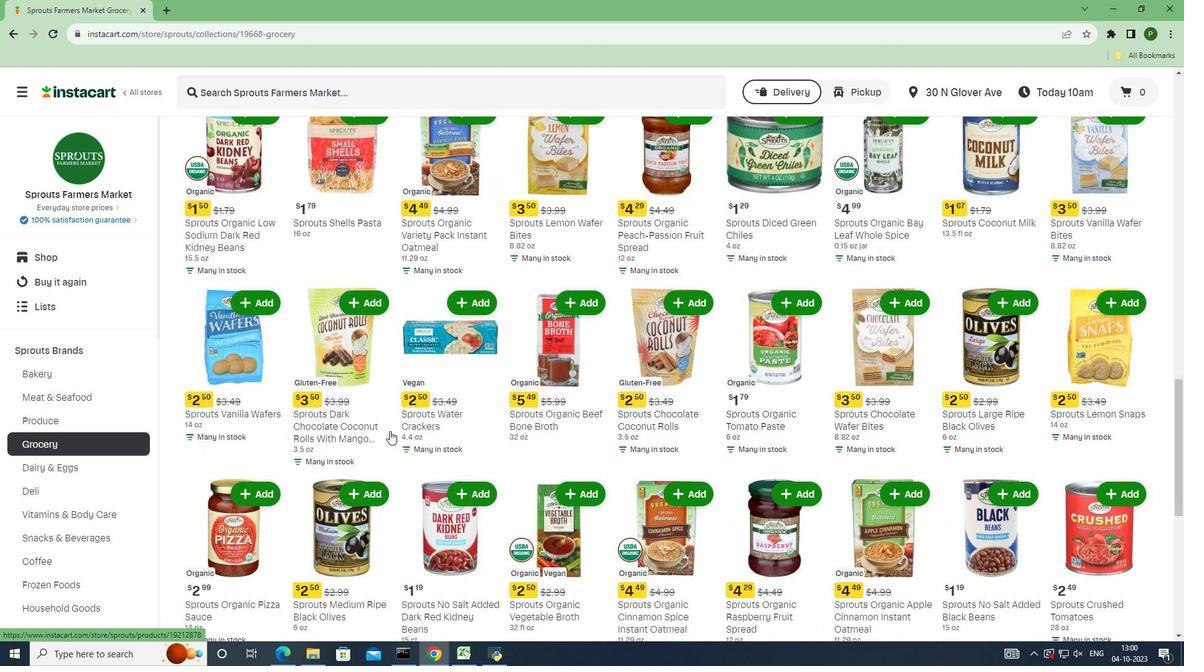 
Action: Mouse moved to (389, 430)
Screenshot: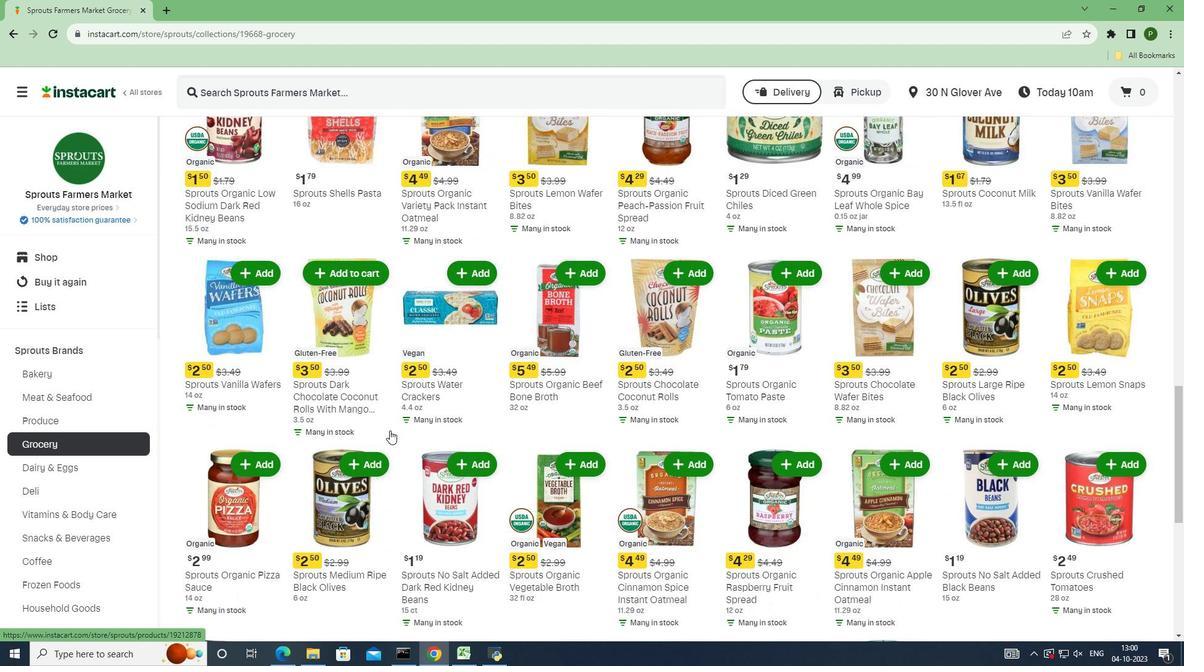 
Action: Mouse scrolled (389, 429) with delta (0, 0)
Screenshot: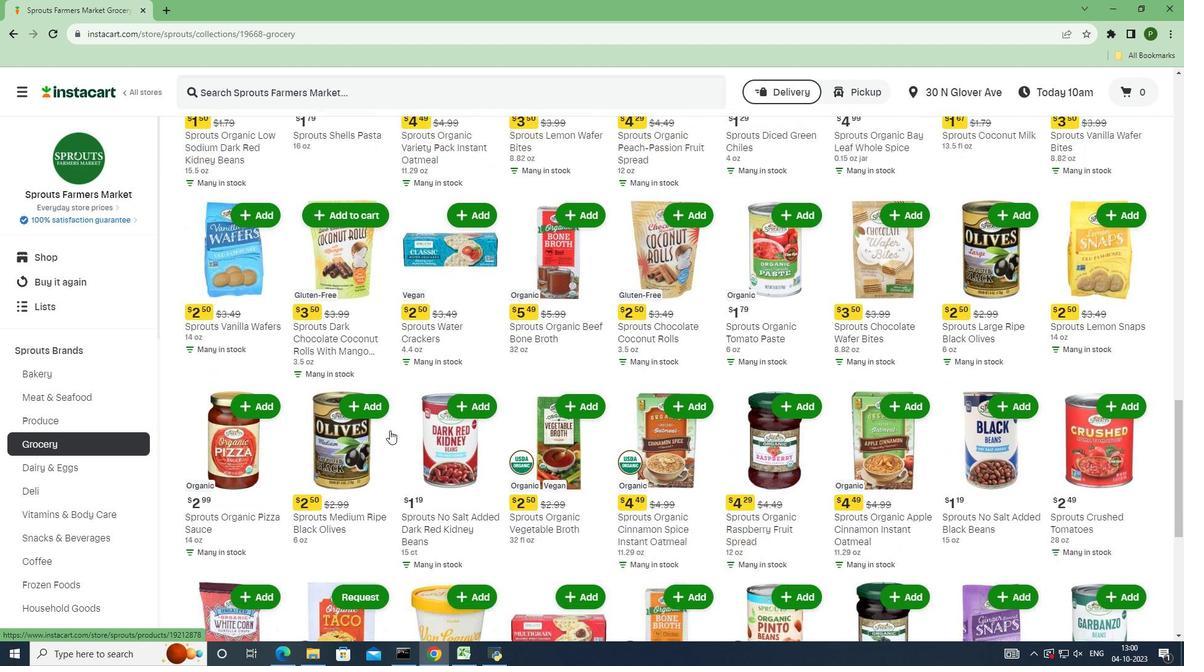 
Action: Mouse moved to (389, 430)
Screenshot: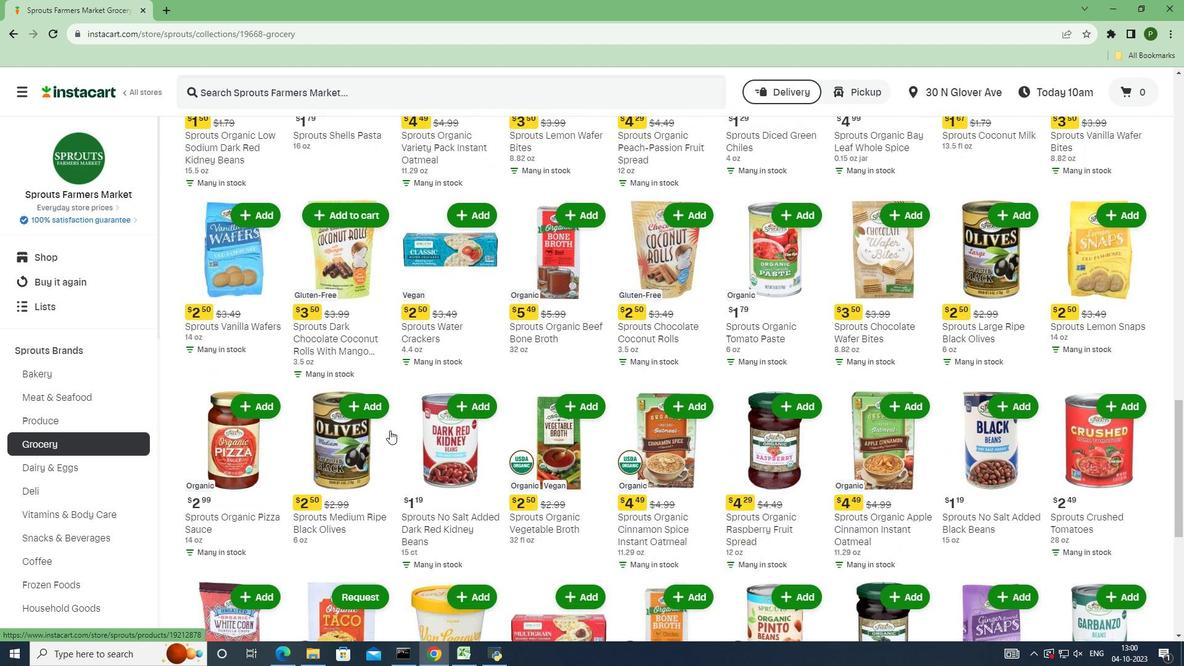
Action: Mouse scrolled (389, 429) with delta (0, 0)
Screenshot: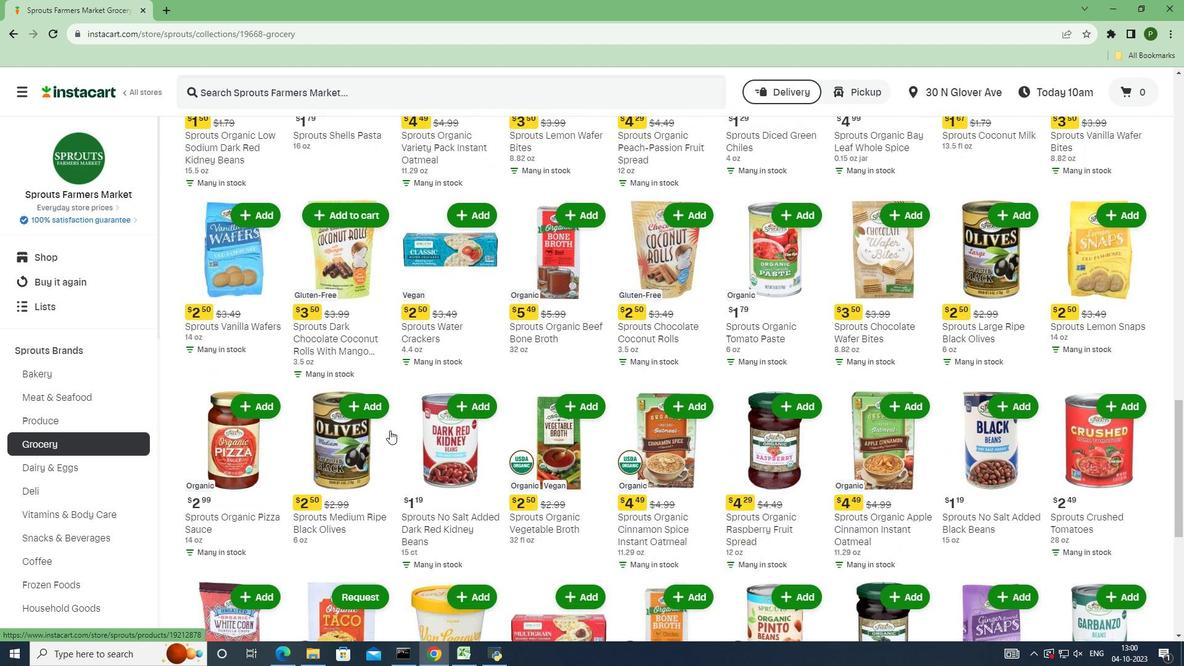
Action: Mouse moved to (389, 428)
Screenshot: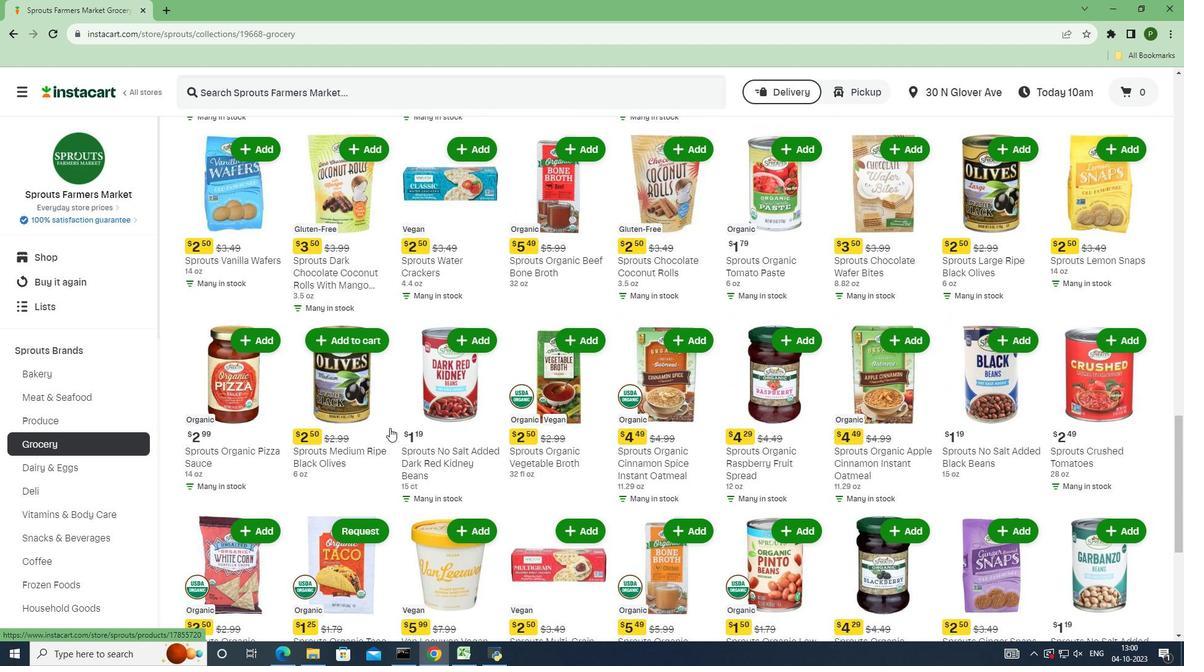 
Action: Mouse scrolled (389, 427) with delta (0, 0)
Screenshot: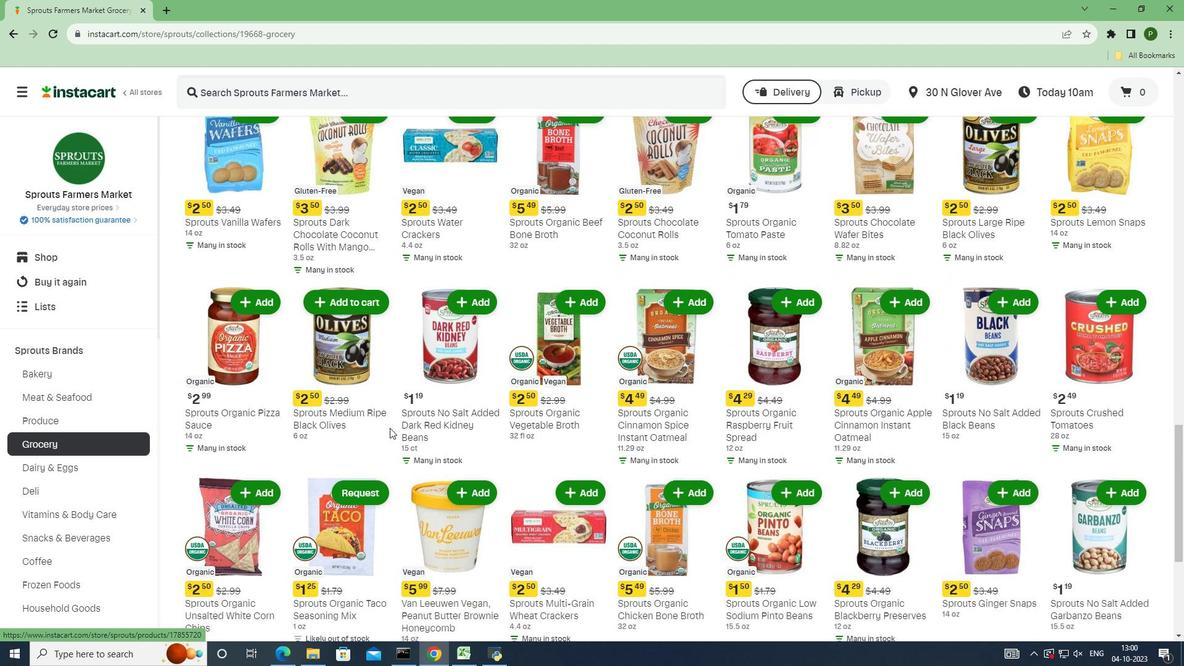 
Action: Mouse scrolled (389, 427) with delta (0, 0)
Screenshot: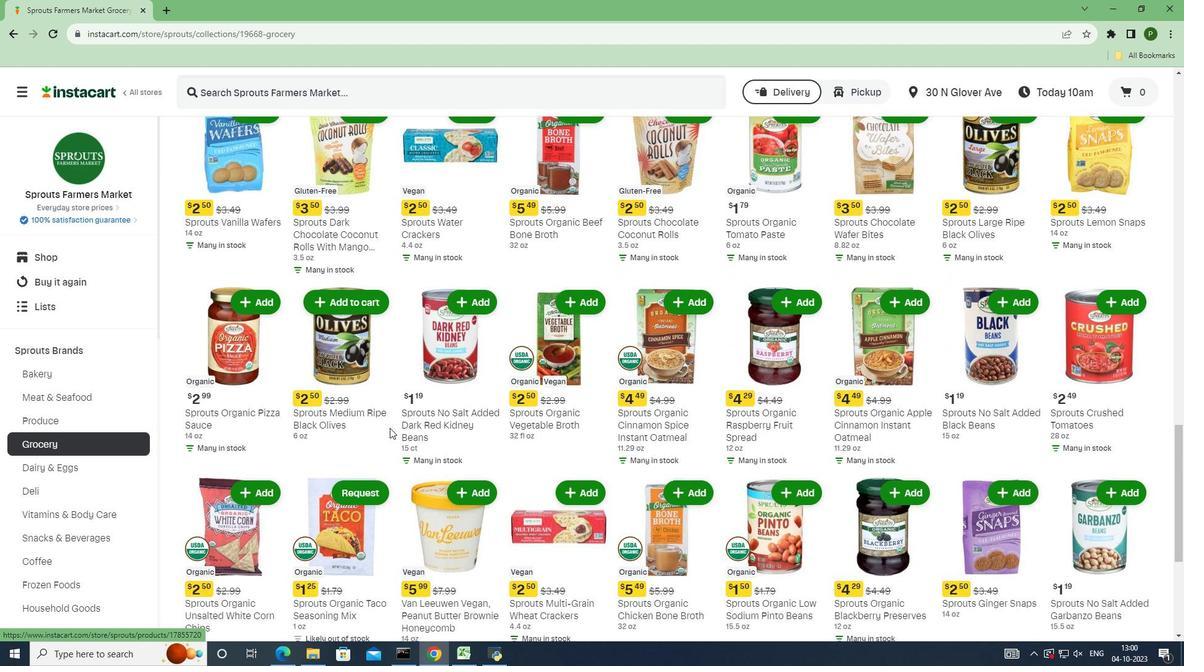 
Action: Mouse scrolled (389, 427) with delta (0, 0)
Screenshot: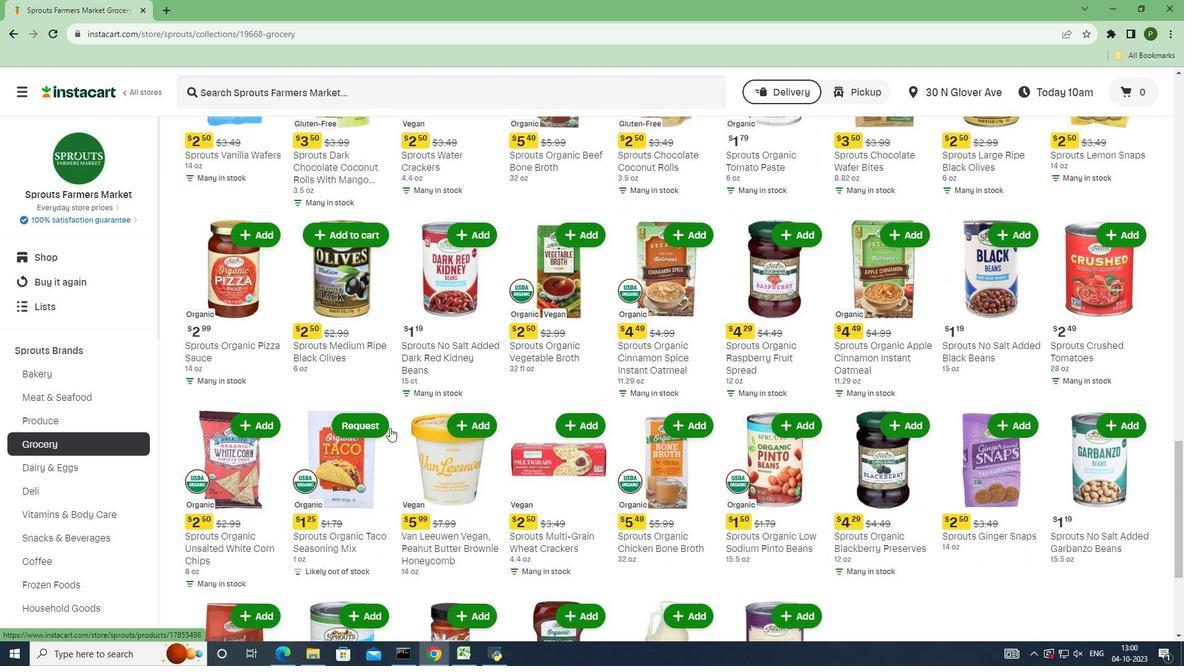 
Action: Mouse scrolled (389, 427) with delta (0, 0)
Screenshot: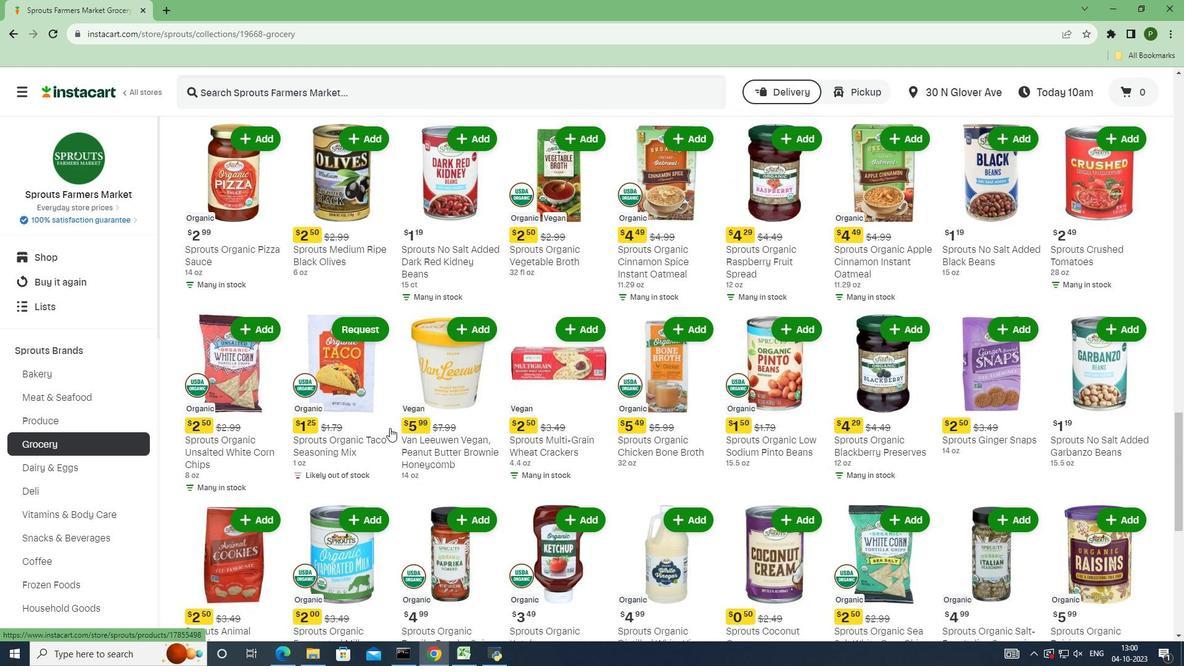 
Action: Mouse scrolled (389, 427) with delta (0, 0)
Screenshot: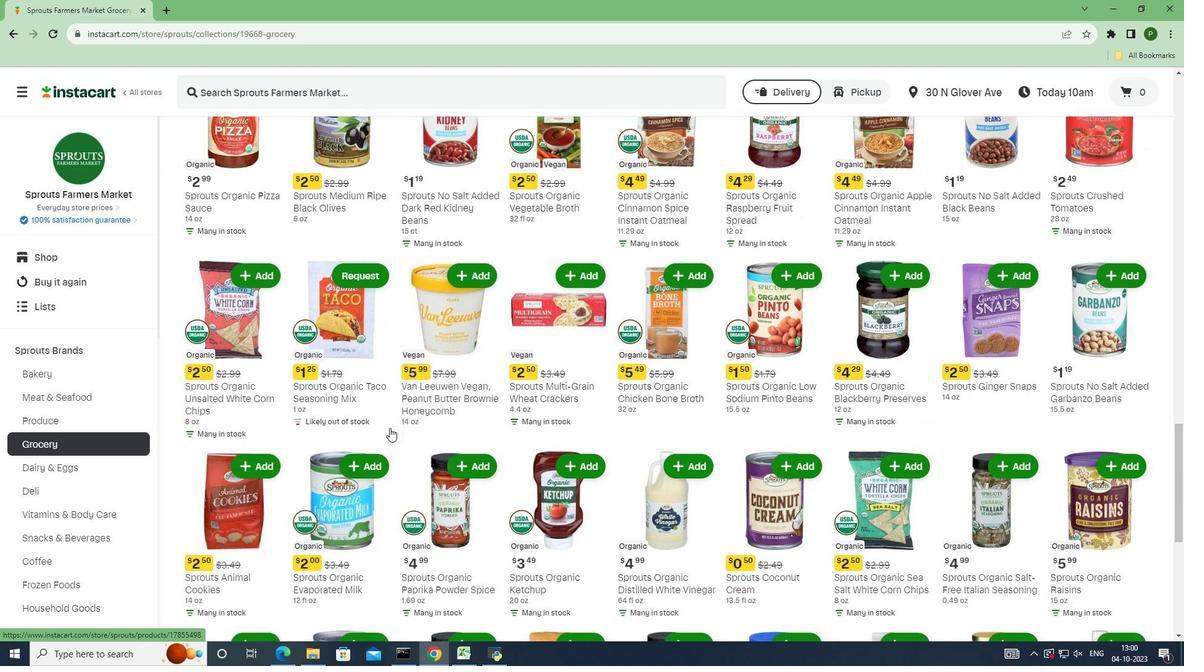 
Action: Mouse moved to (390, 424)
Screenshot: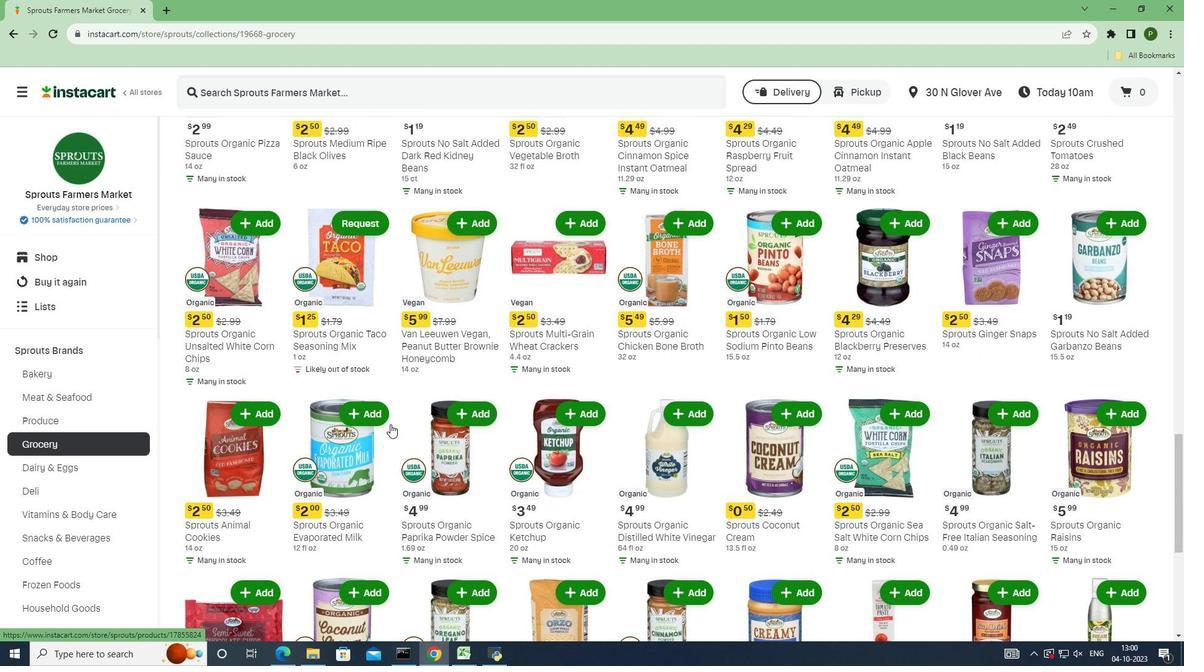 
Action: Mouse scrolled (390, 423) with delta (0, 0)
Screenshot: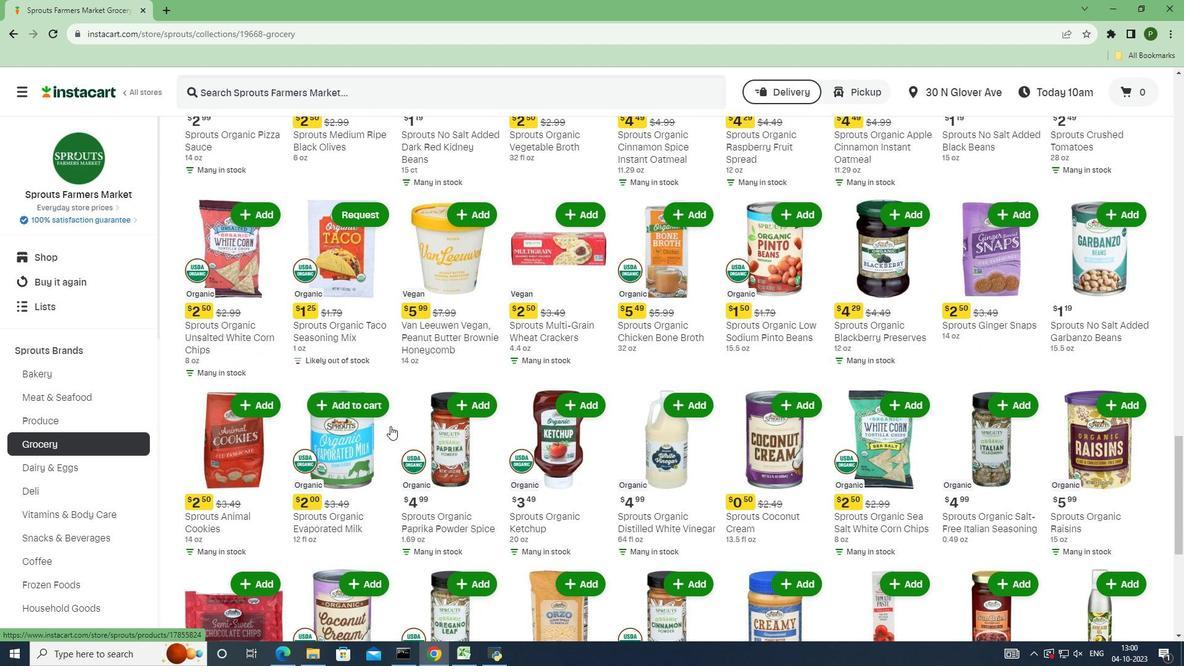 
Action: Mouse scrolled (390, 423) with delta (0, 0)
Screenshot: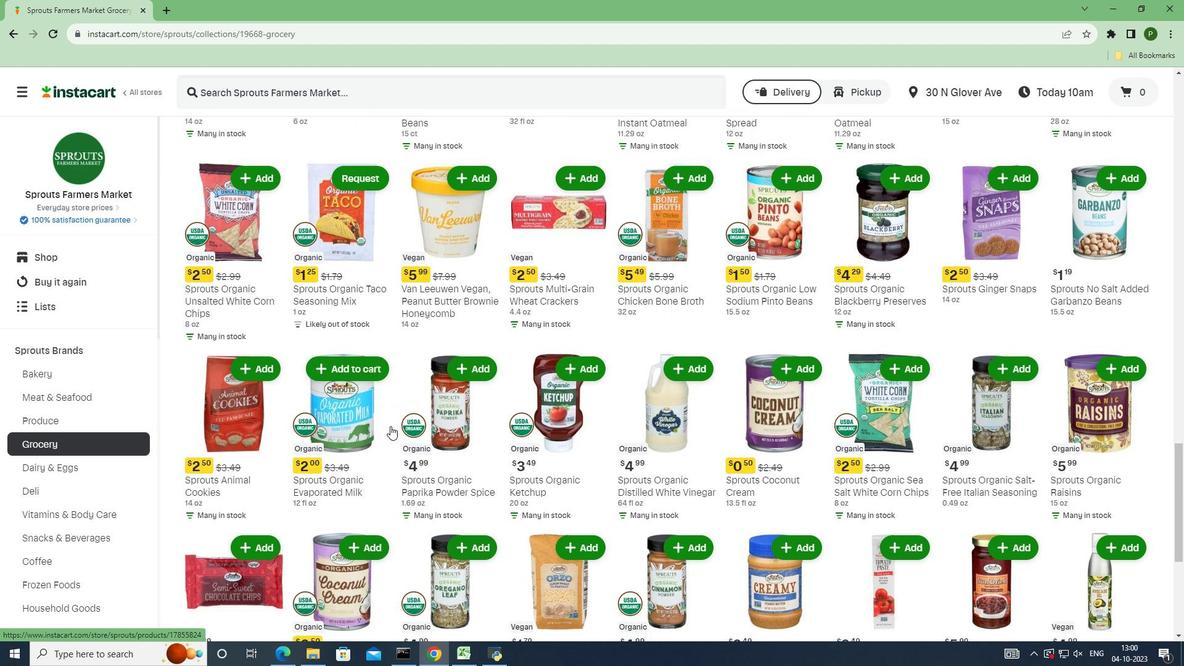 
Action: Mouse moved to (390, 426)
Screenshot: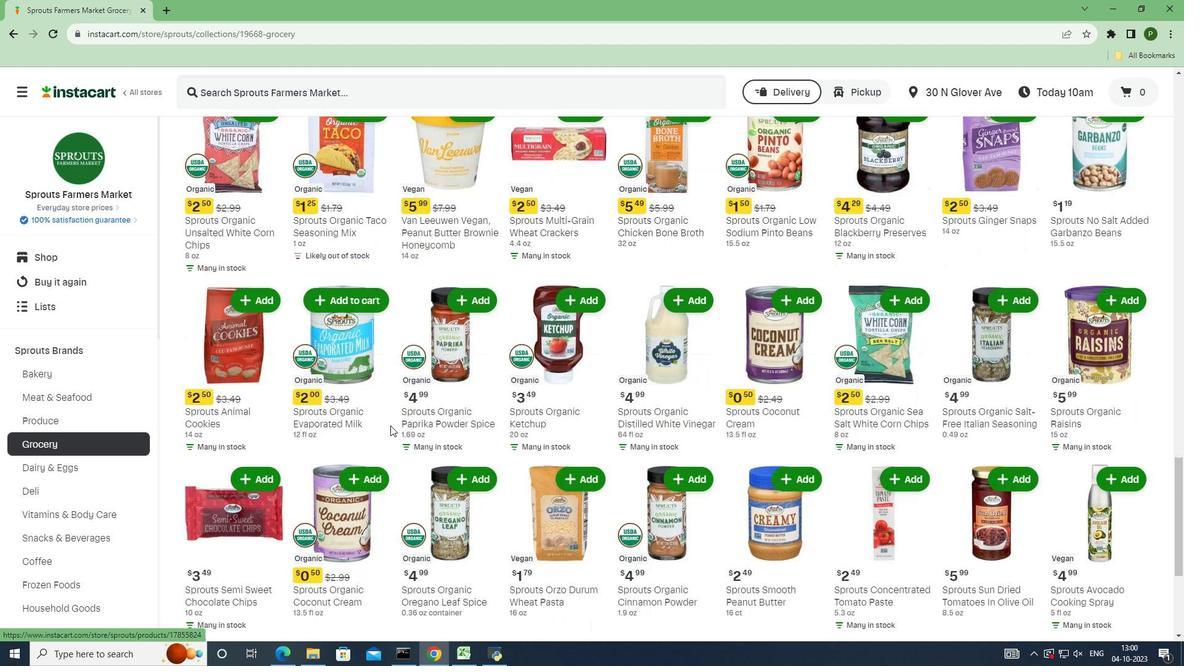 
Action: Mouse scrolled (390, 425) with delta (0, 0)
Screenshot: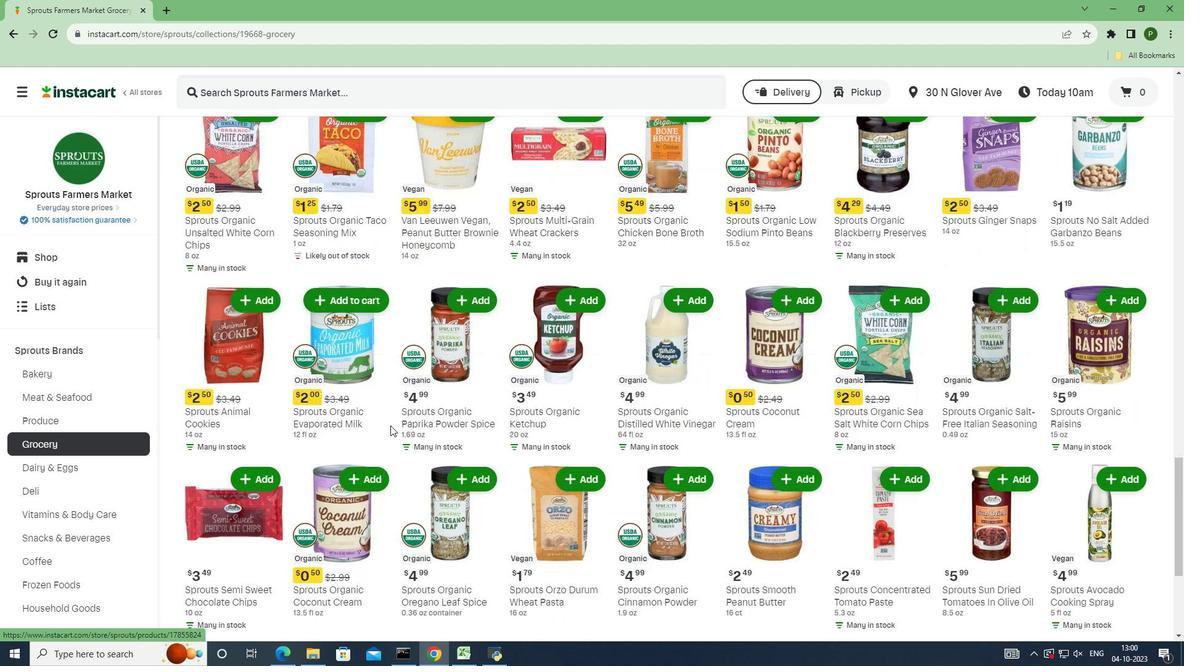 
Action: Mouse moved to (390, 424)
Screenshot: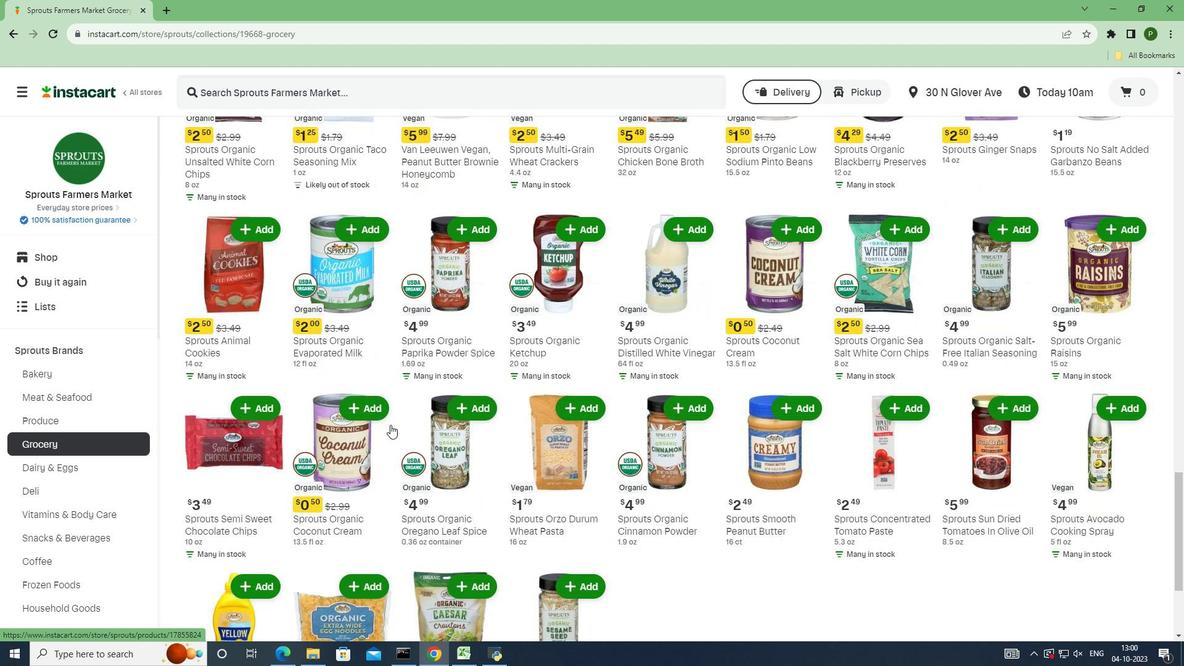 
Action: Mouse scrolled (390, 424) with delta (0, 0)
Screenshot: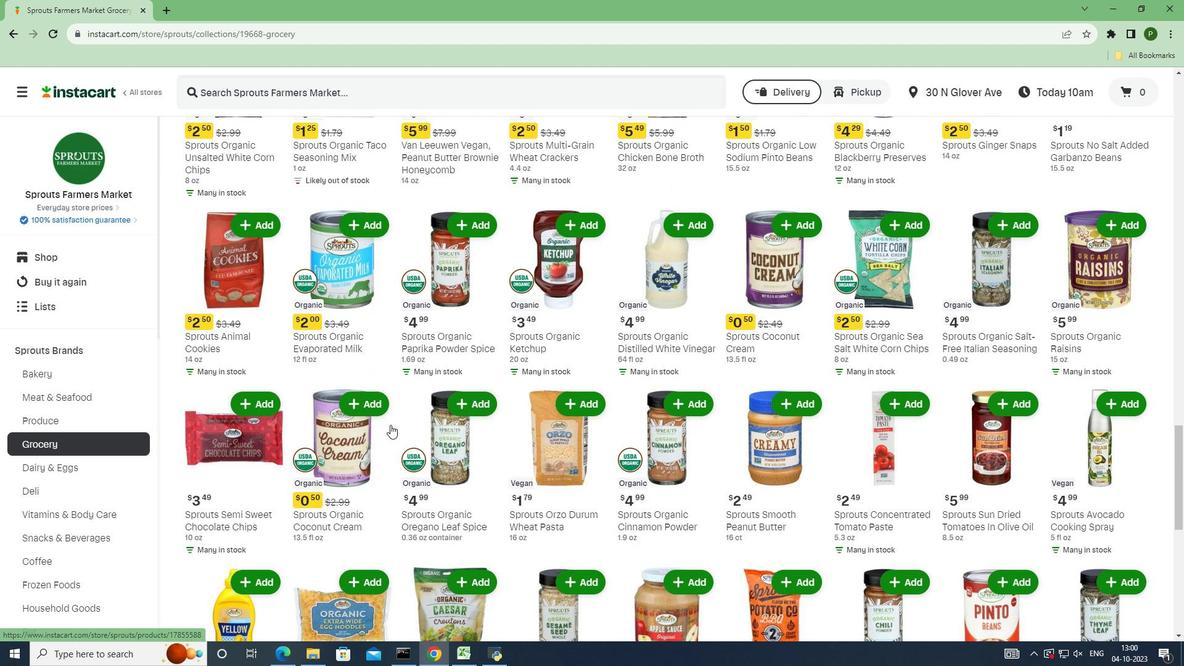
Action: Mouse scrolled (390, 424) with delta (0, 0)
Screenshot: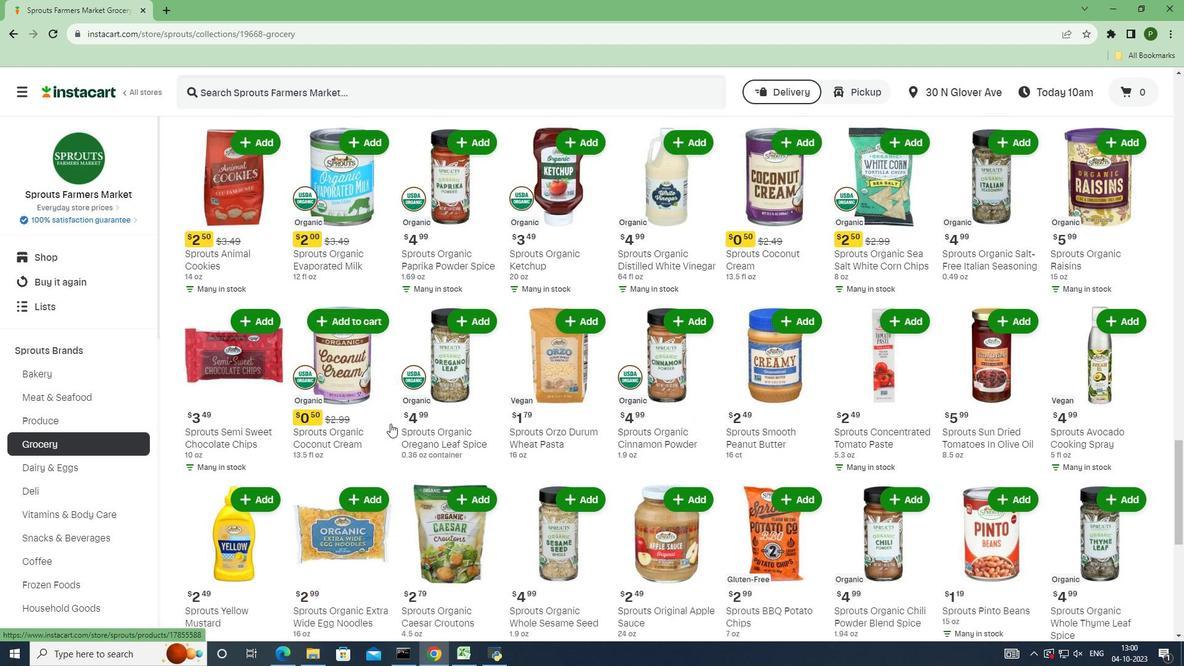 
Action: Mouse moved to (390, 423)
Screenshot: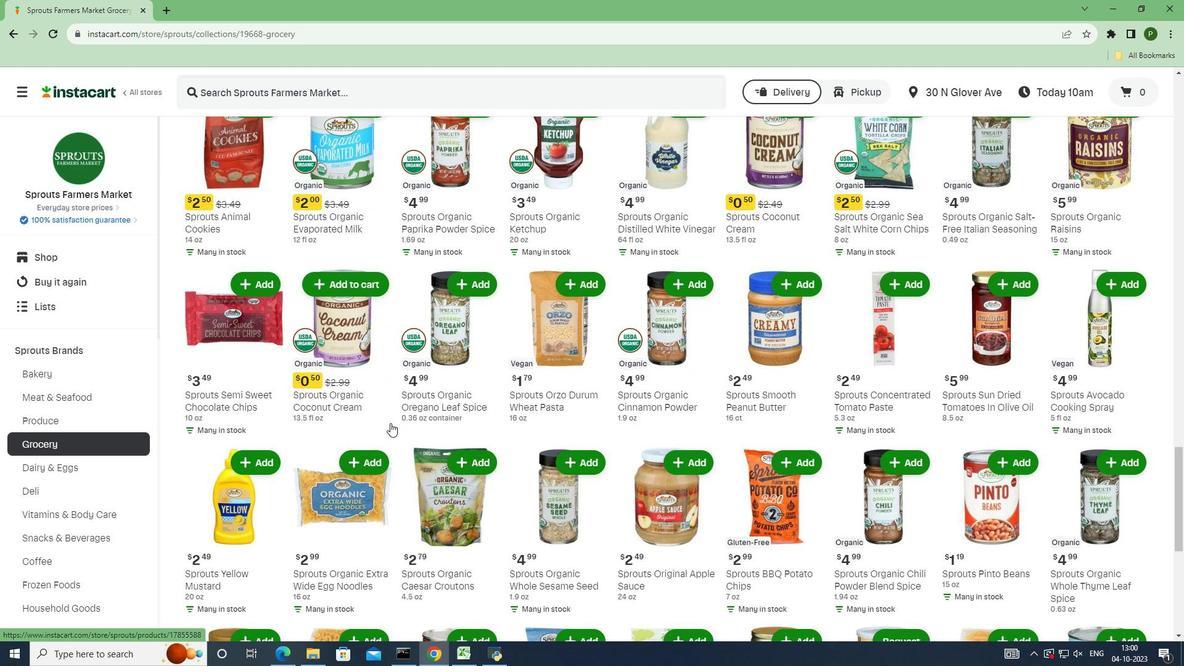 
Action: Mouse scrolled (390, 422) with delta (0, 0)
Screenshot: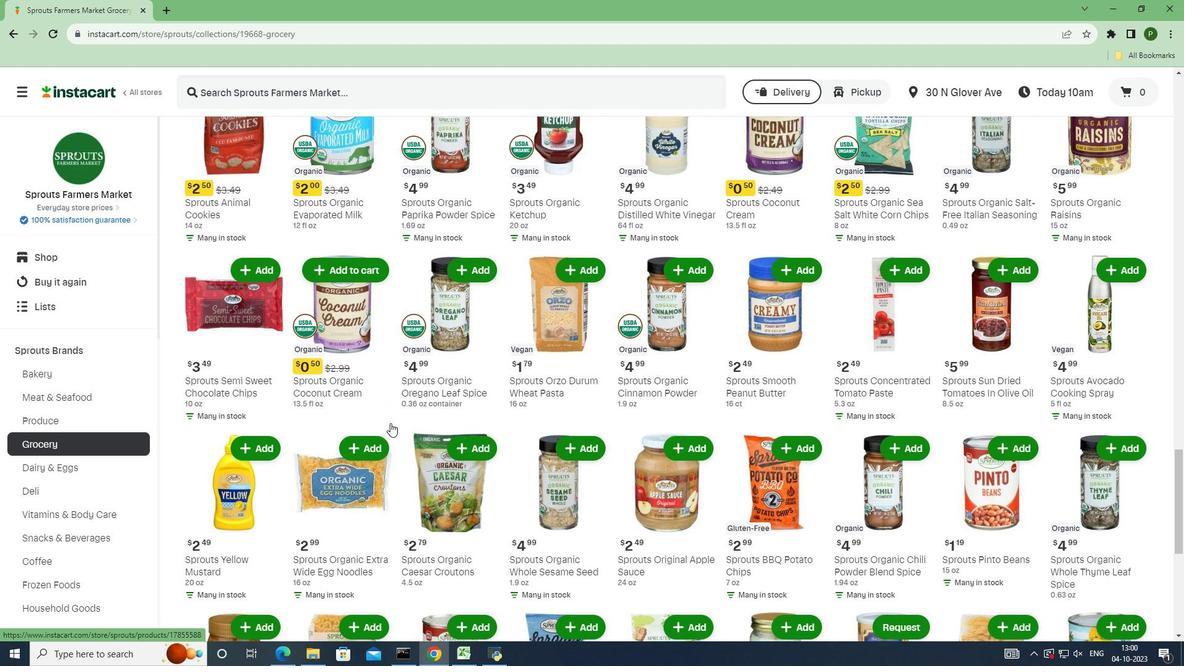 
Action: Mouse scrolled (390, 422) with delta (0, 0)
Screenshot: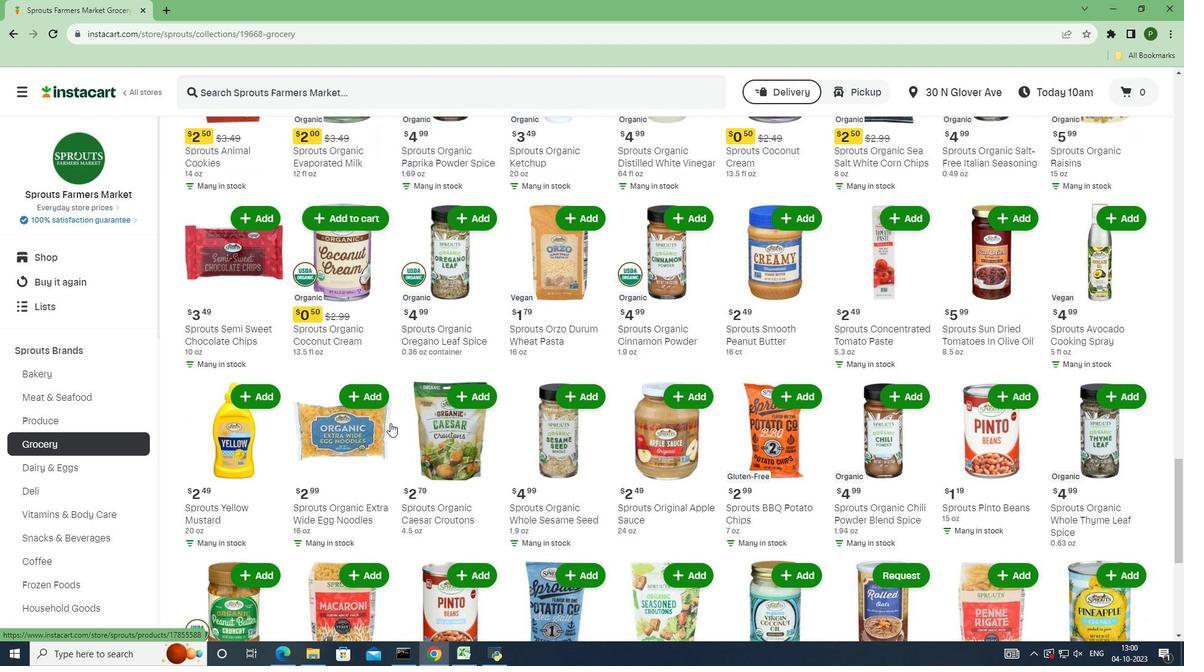
Action: Mouse moved to (390, 421)
Screenshot: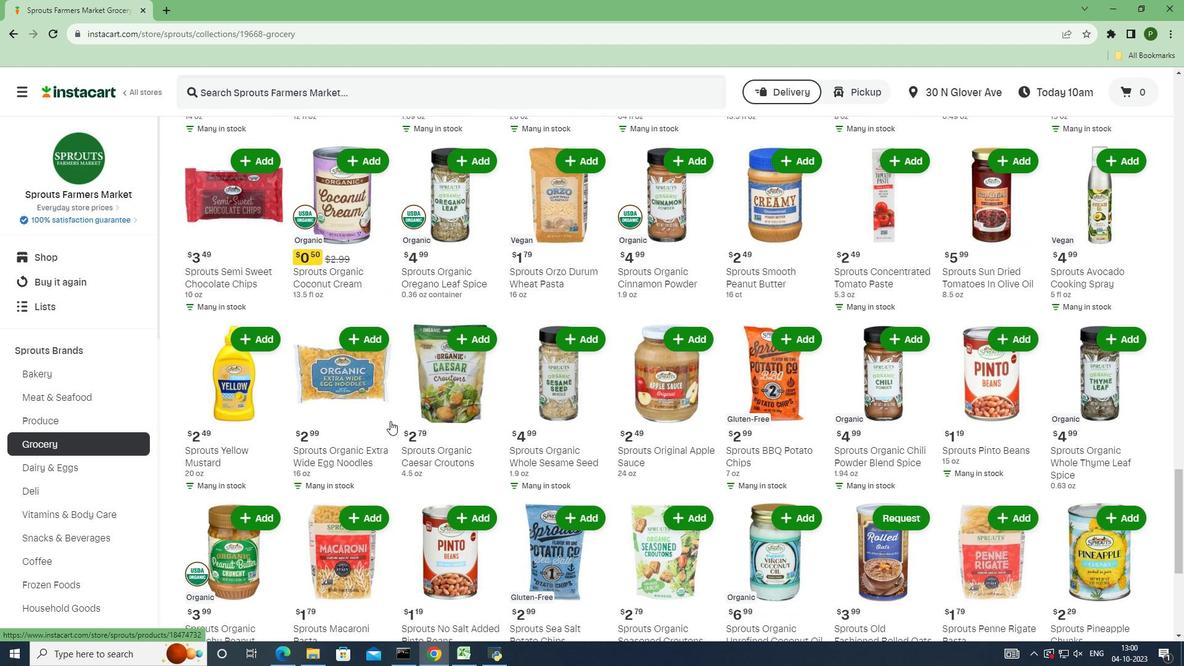 
Action: Mouse scrolled (390, 420) with delta (0, 0)
Screenshot: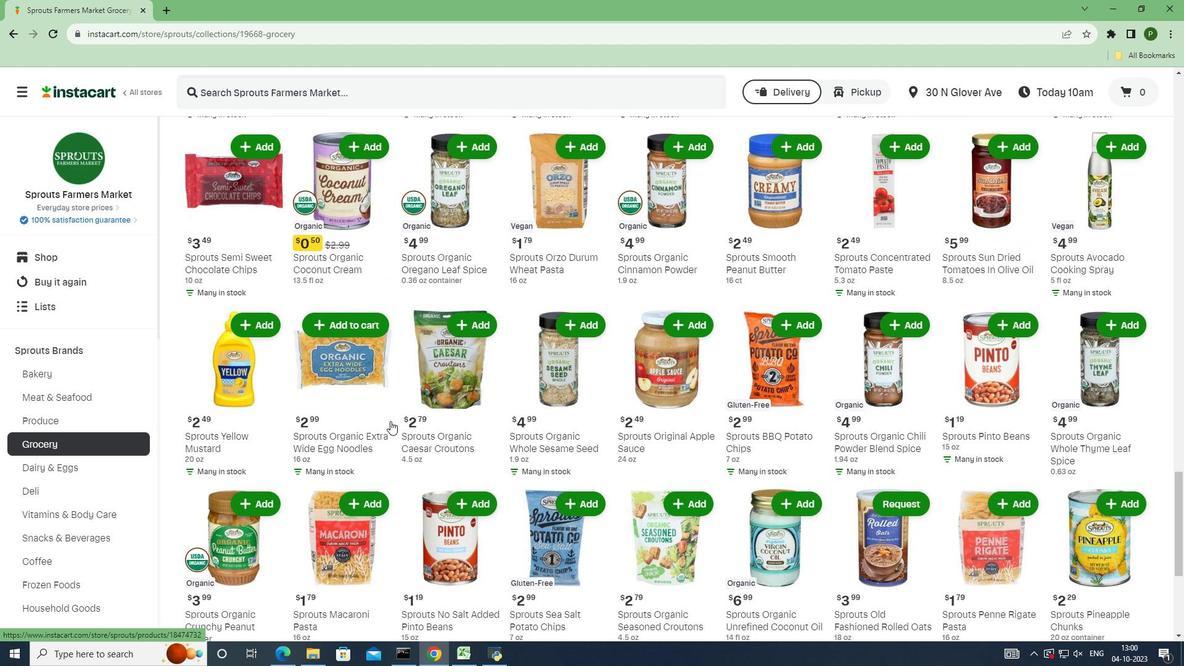 
Action: Mouse scrolled (390, 420) with delta (0, 0)
Screenshot: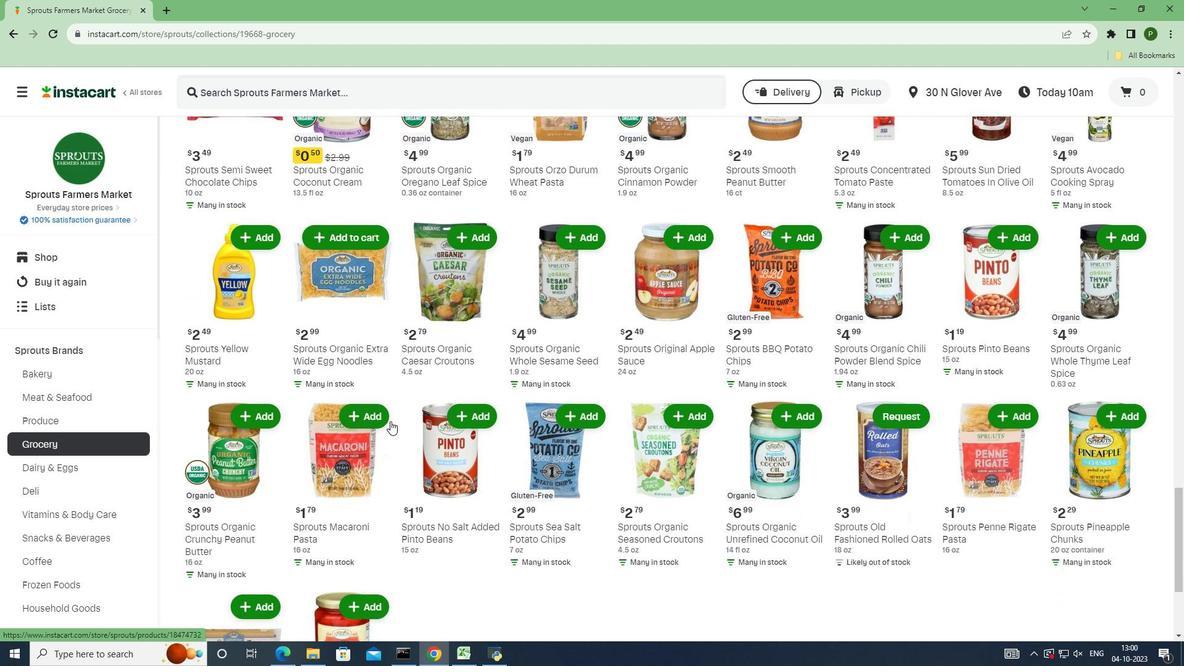 
Action: Mouse scrolled (390, 420) with delta (0, 0)
Screenshot: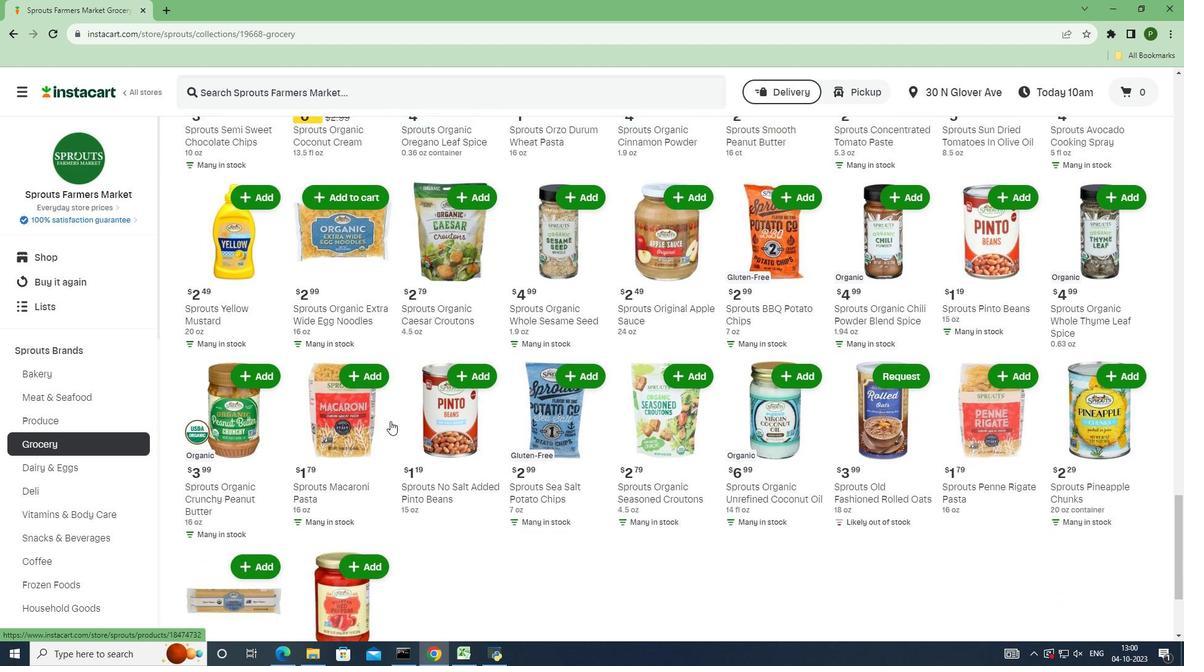 
Action: Mouse scrolled (390, 420) with delta (0, 0)
Screenshot: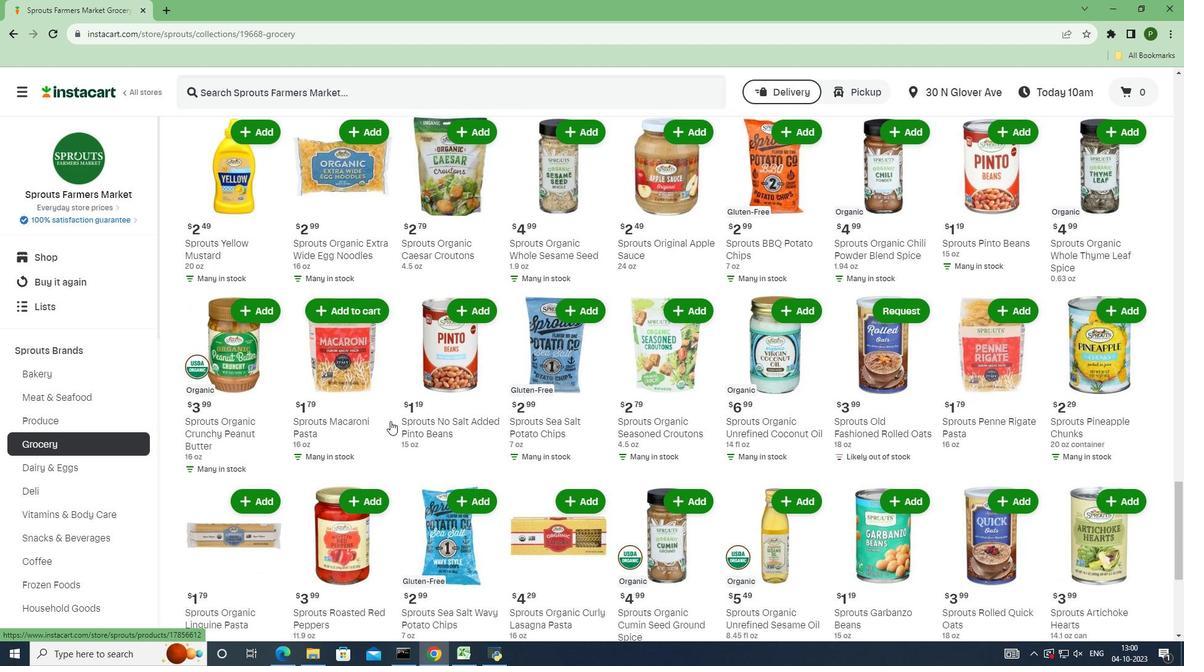 
Action: Mouse scrolled (390, 420) with delta (0, 0)
Screenshot: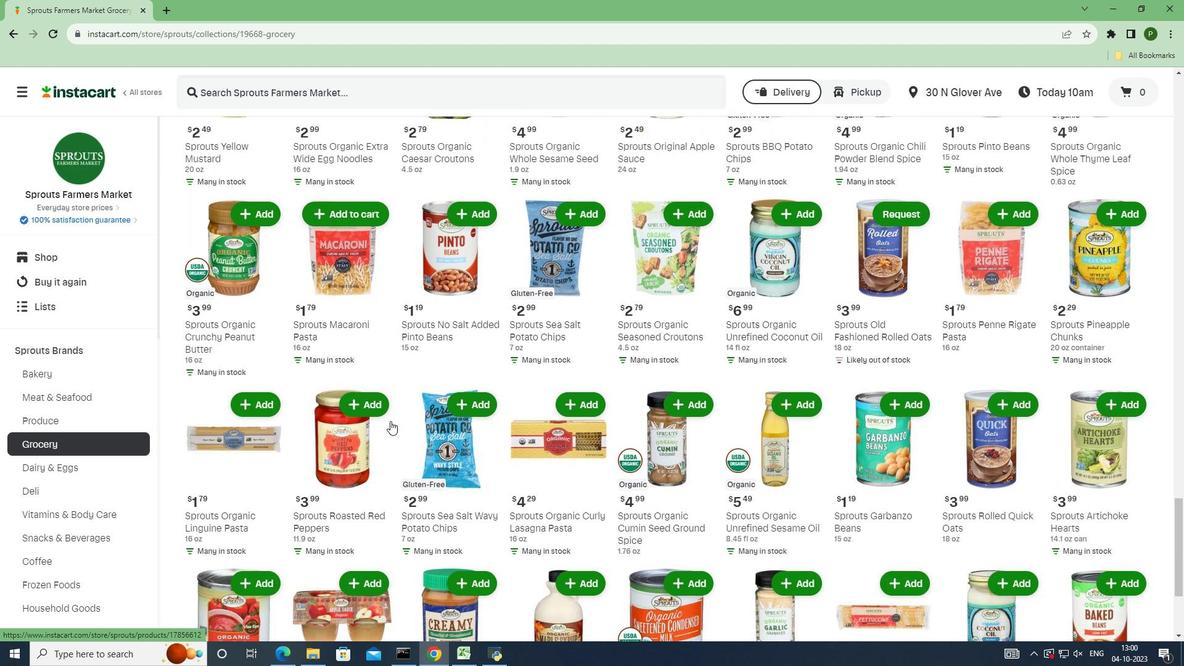 
Action: Mouse scrolled (390, 420) with delta (0, 0)
Screenshot: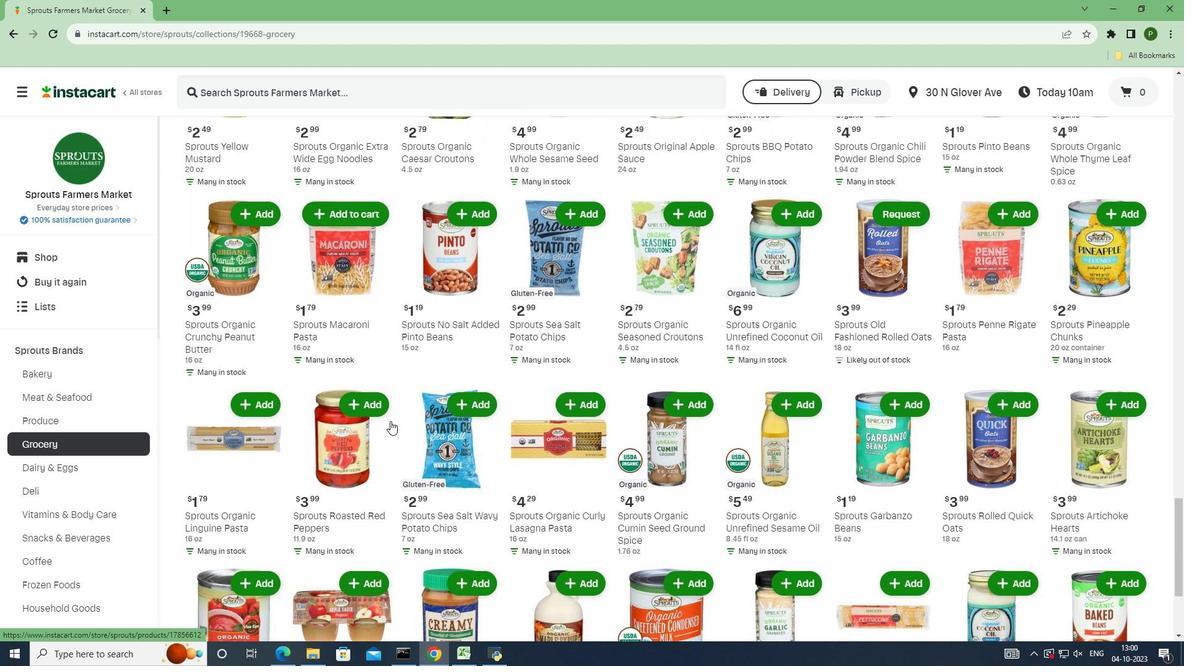 
Action: Mouse scrolled (390, 420) with delta (0, 0)
Screenshot: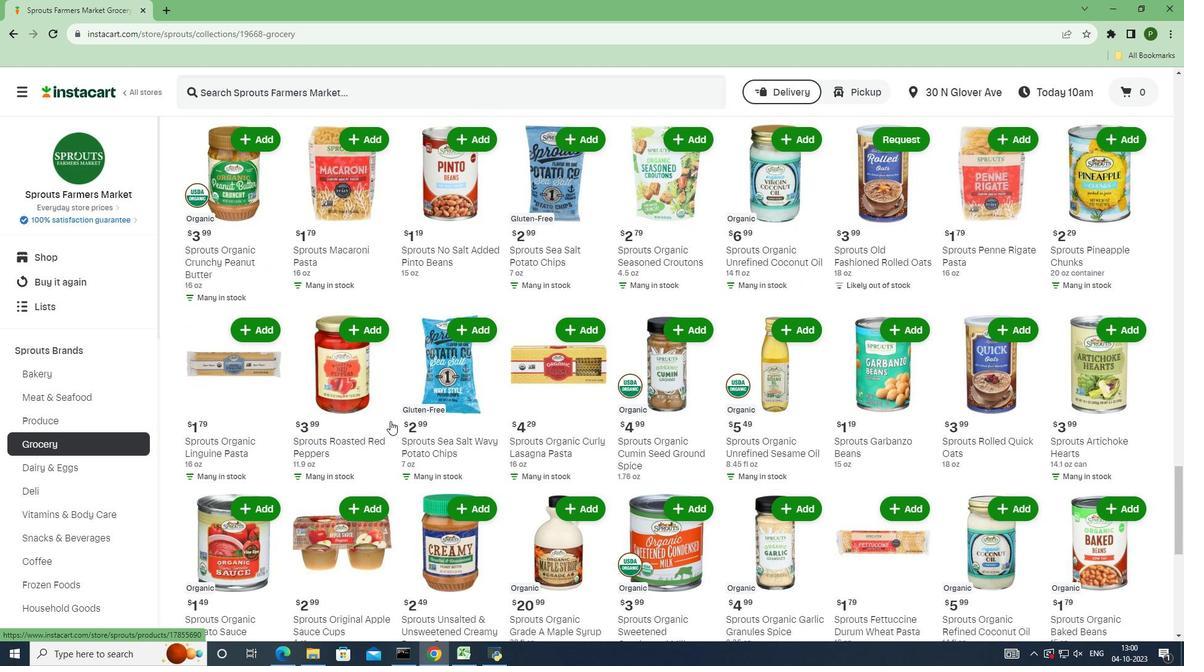 
Action: Mouse scrolled (390, 420) with delta (0, 0)
Screenshot: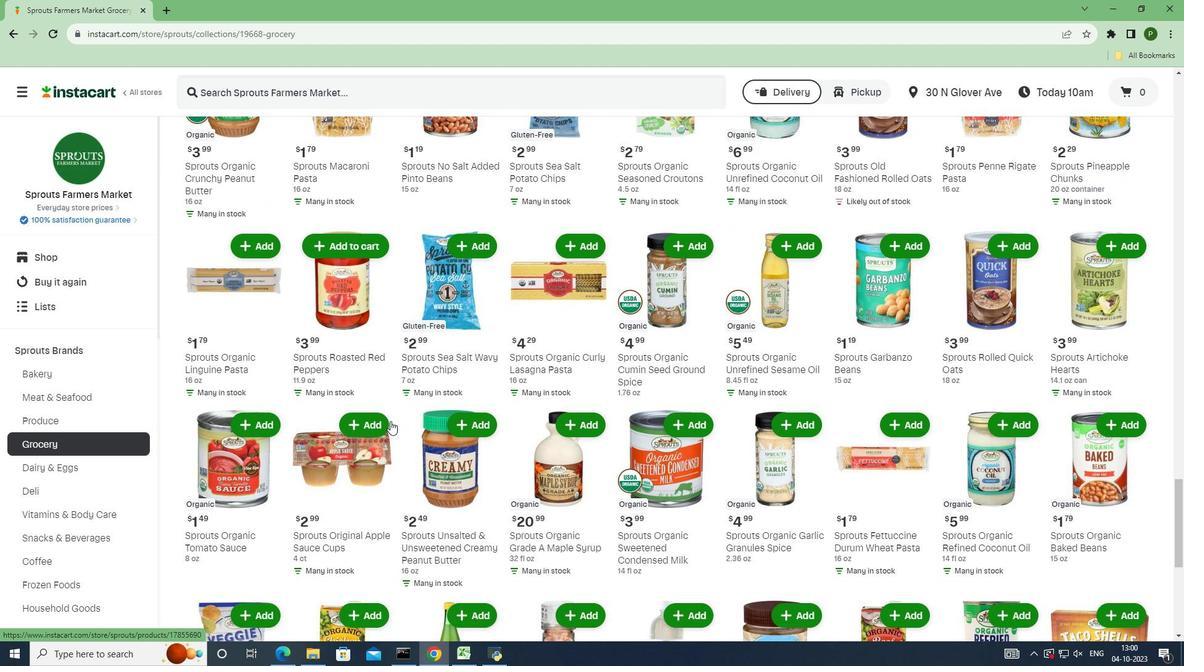 
Action: Mouse scrolled (390, 420) with delta (0, 0)
Screenshot: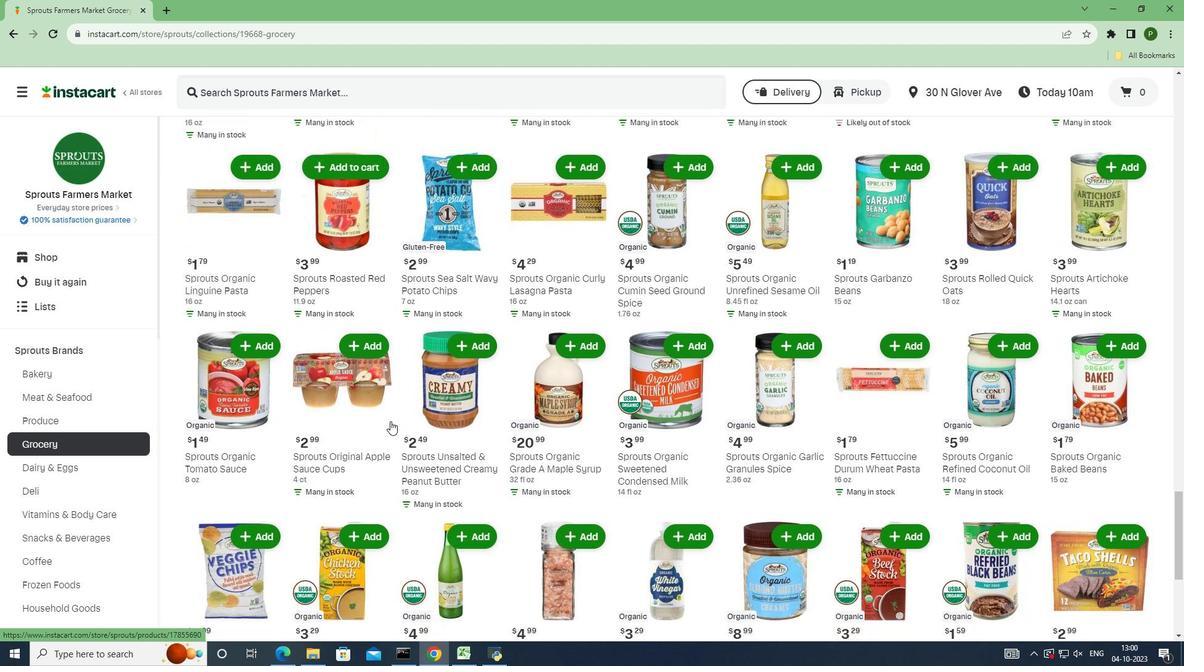
Action: Mouse moved to (390, 420)
Screenshot: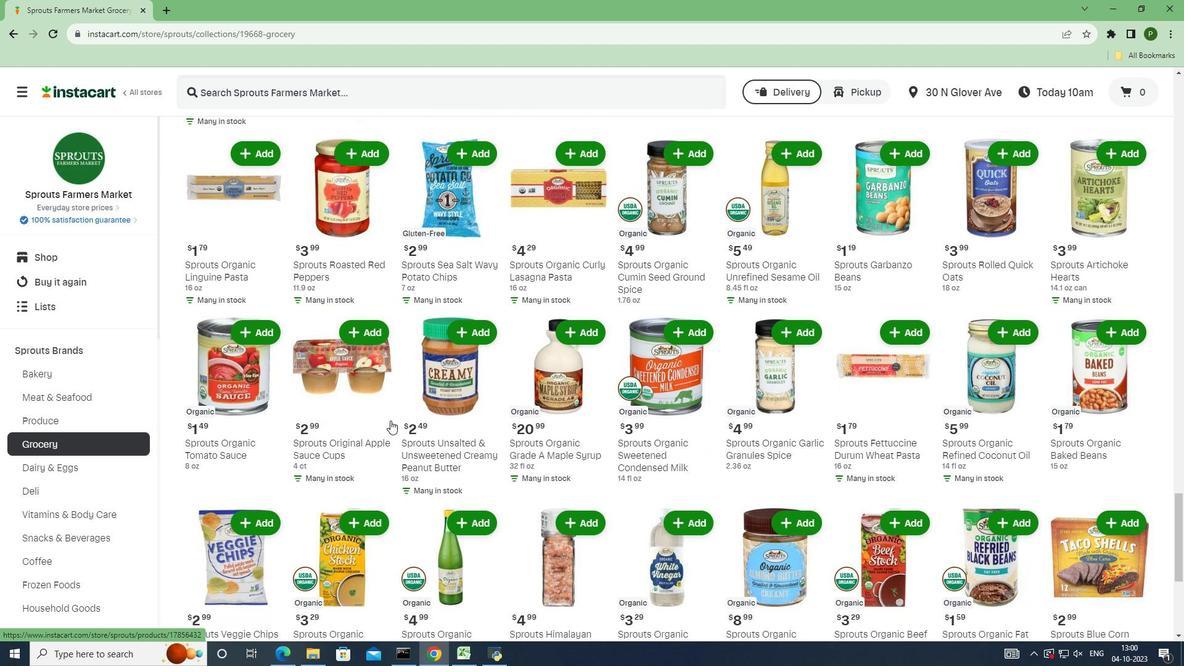
Action: Mouse scrolled (390, 420) with delta (0, 0)
Screenshot: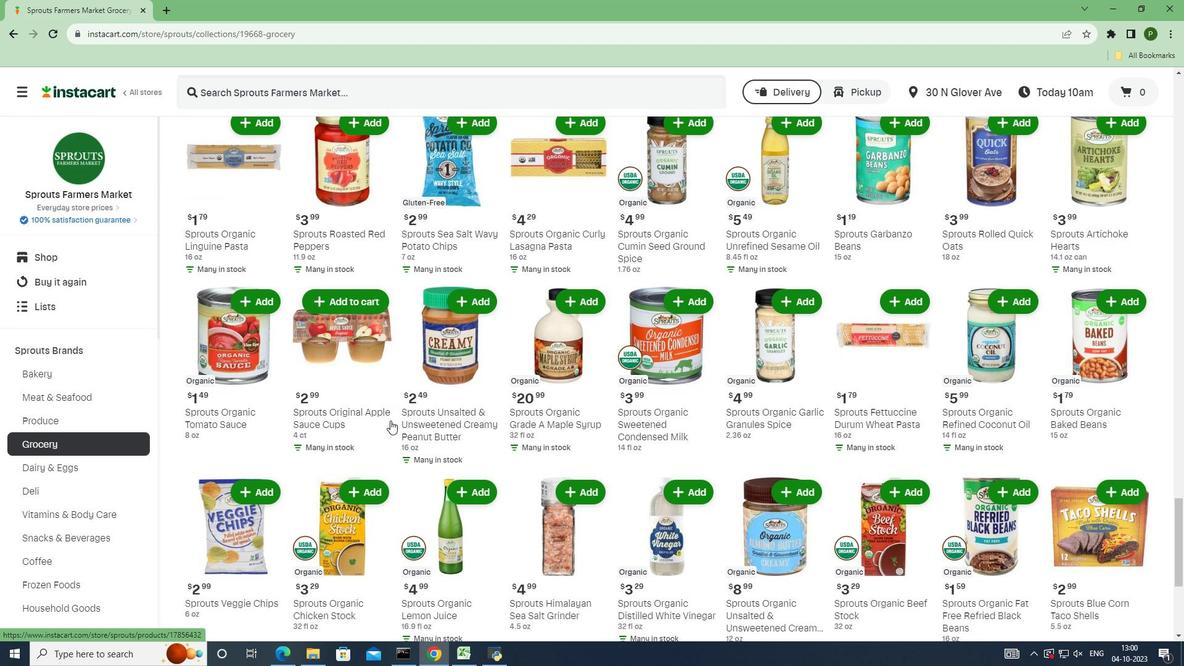 
Action: Mouse scrolled (390, 420) with delta (0, 0)
Screenshot: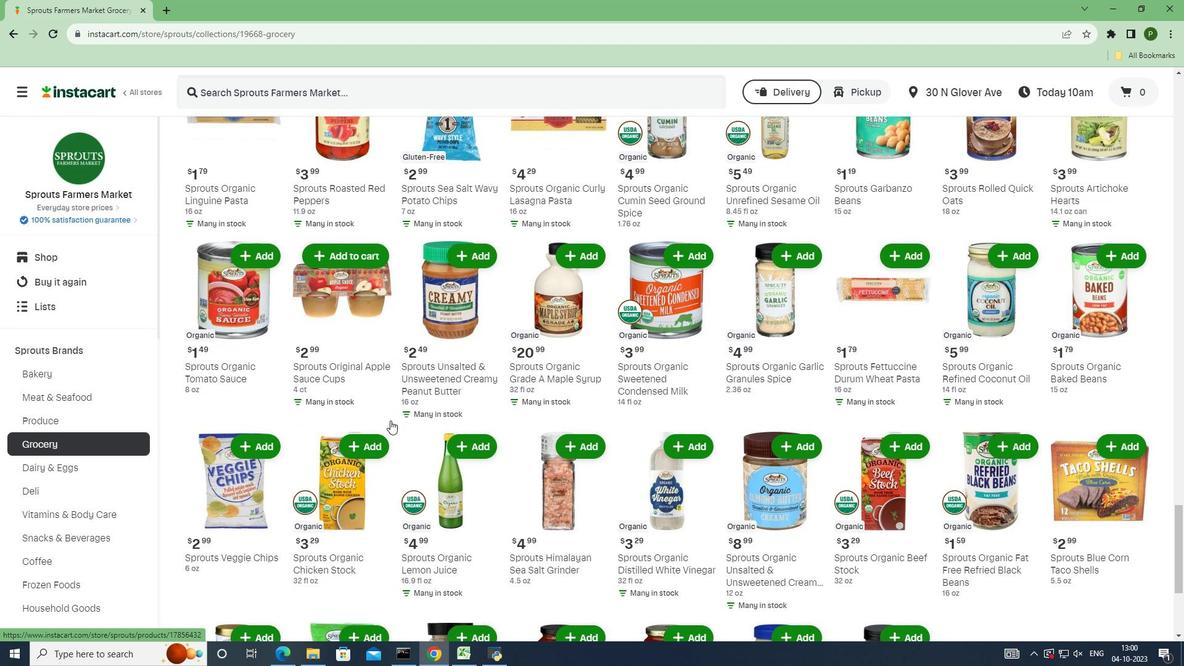 
Action: Mouse scrolled (390, 420) with delta (0, 0)
Screenshot: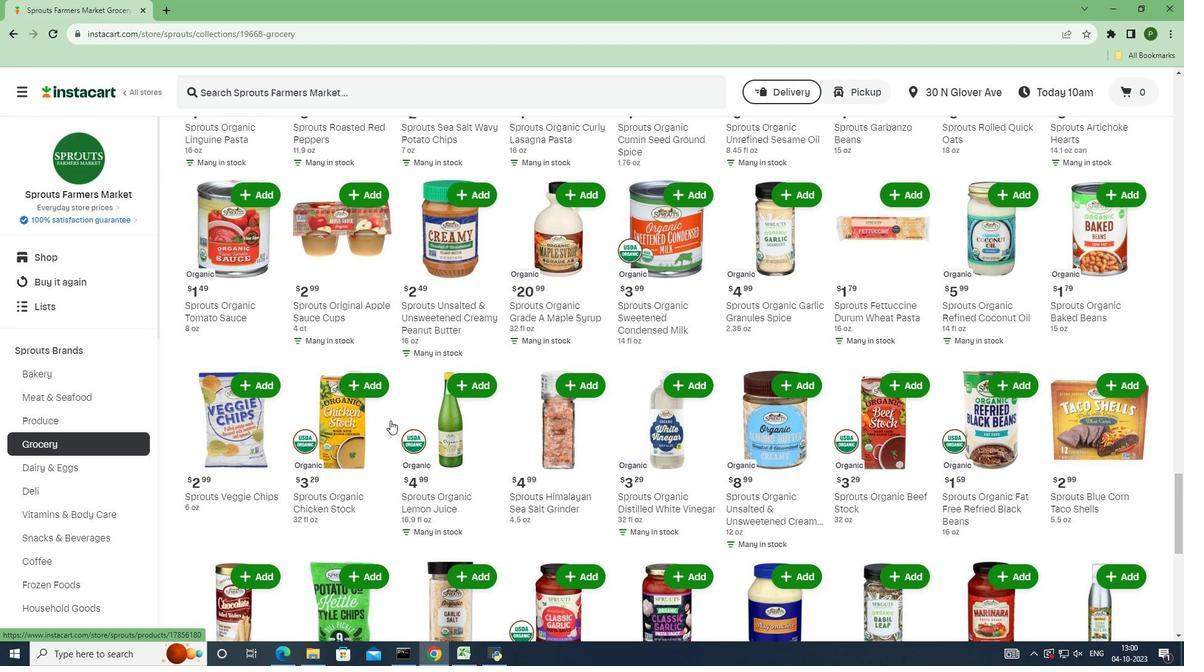 
Action: Mouse scrolled (390, 420) with delta (0, 0)
Screenshot: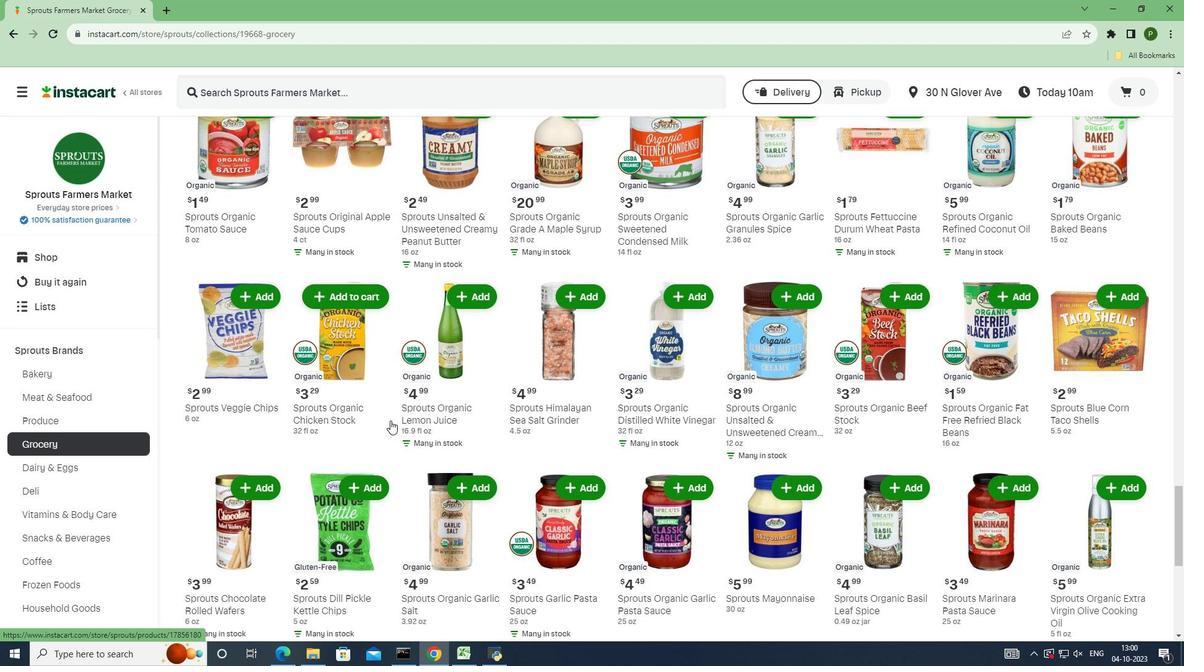 
Action: Mouse scrolled (390, 420) with delta (0, 0)
Screenshot: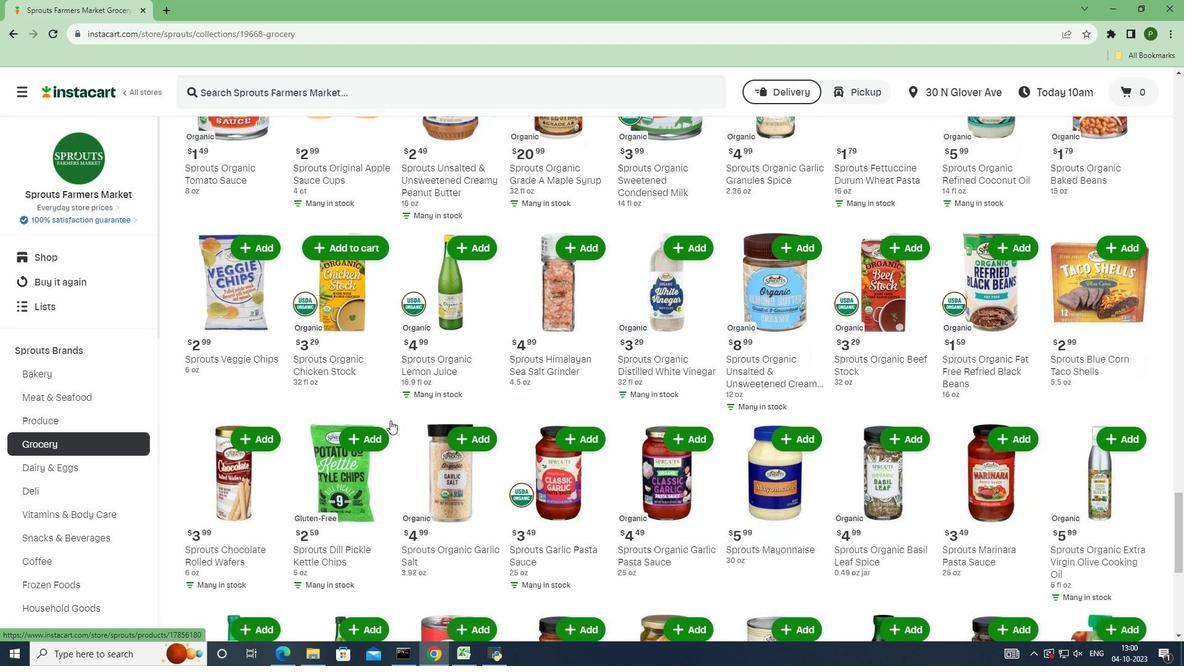 
Action: Mouse scrolled (390, 420) with delta (0, 0)
Screenshot: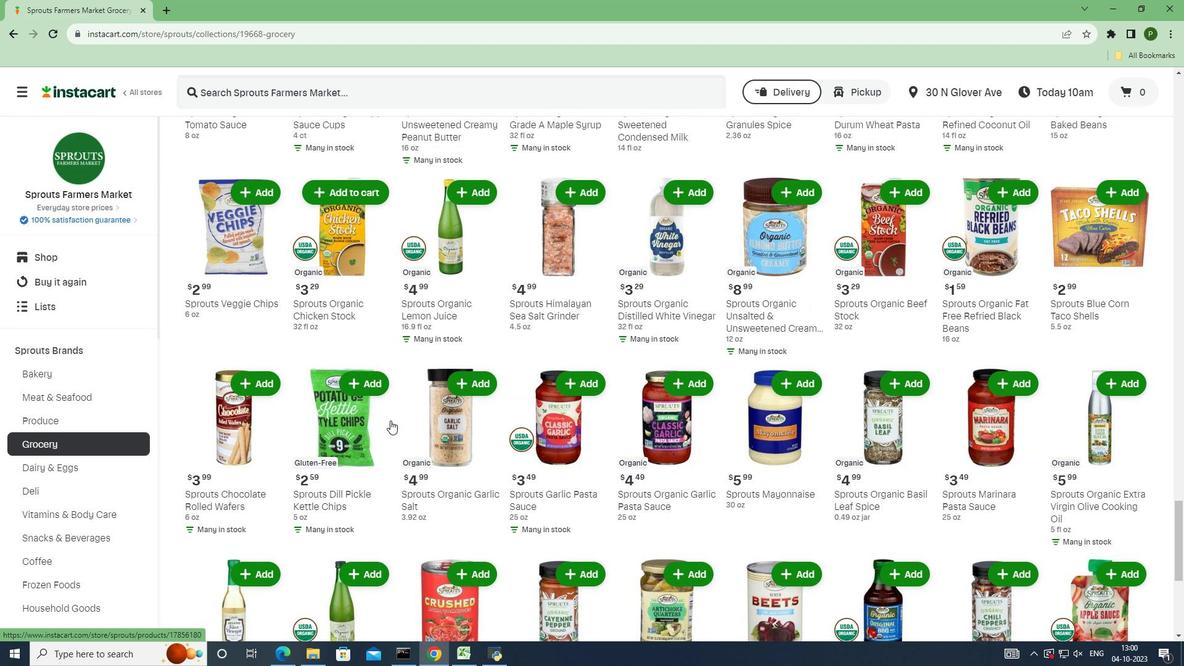 
Action: Mouse moved to (426, 342)
Screenshot: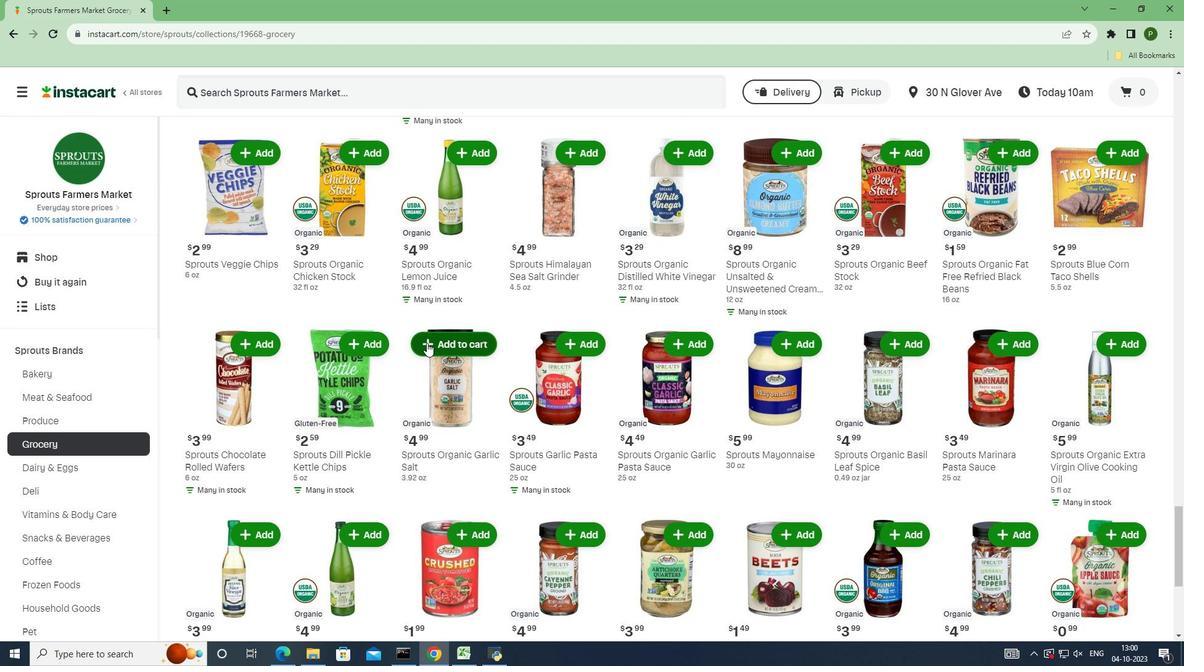 
Action: Mouse pressed left at (426, 342)
Screenshot: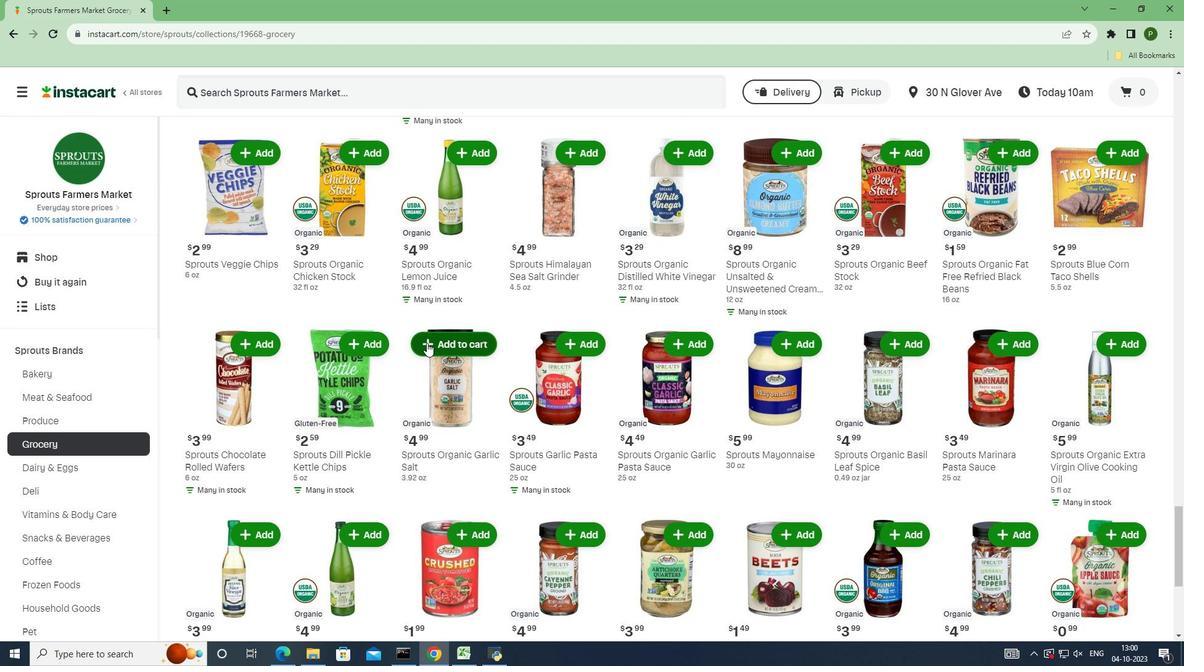 
